 Task: Add an event with the title Marketing Campaign Performance Evaluation and Optimization, date '2024/05/08', time 7:30 AM to 9:30 AMand add a description: The team may use predefined quality metrics and measurements to quantitatively assess the quality of project deliverables and processes. These metrics could include defect rates, customer satisfaction surveys, performance benchmarks, or adherence to project timelines and budgets., put the event into Green category . Add location for the event as: Alexandria, Egypt, logged in from the account softage.4@softage.netand send the event invitation to softage.9@softage.net and softage.10@softage.net. Set a reminder for the event 1 hour before
Action: Mouse moved to (134, 98)
Screenshot: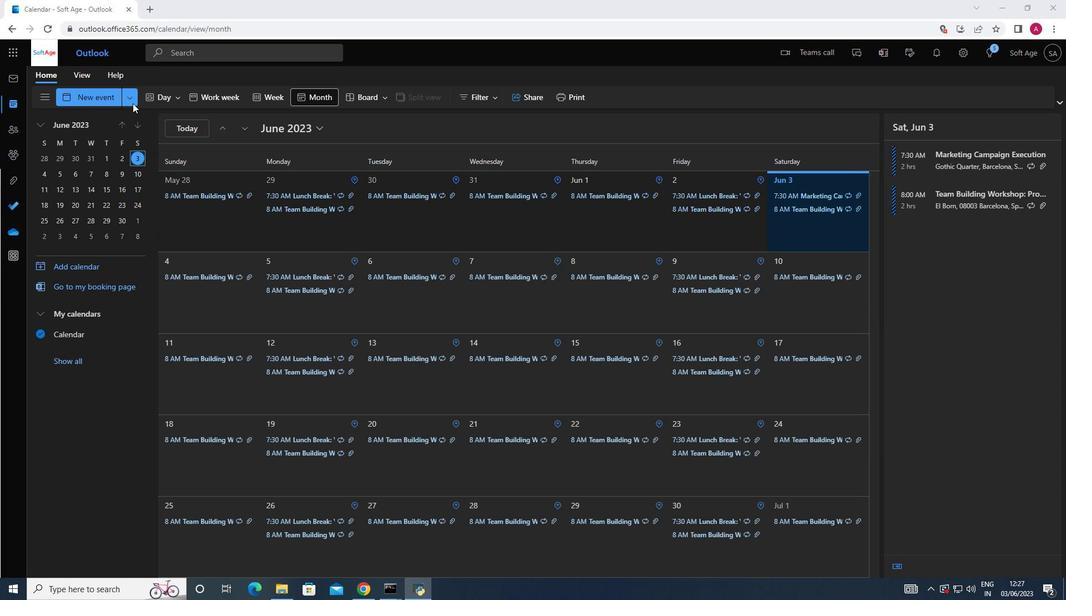 
Action: Mouse pressed left at (134, 98)
Screenshot: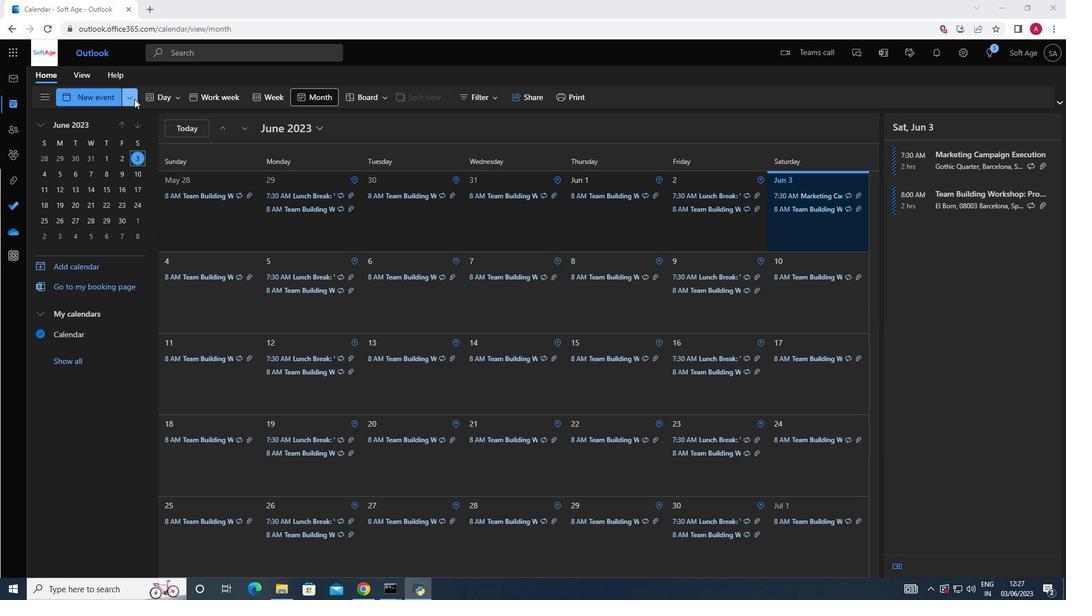
Action: Mouse moved to (100, 140)
Screenshot: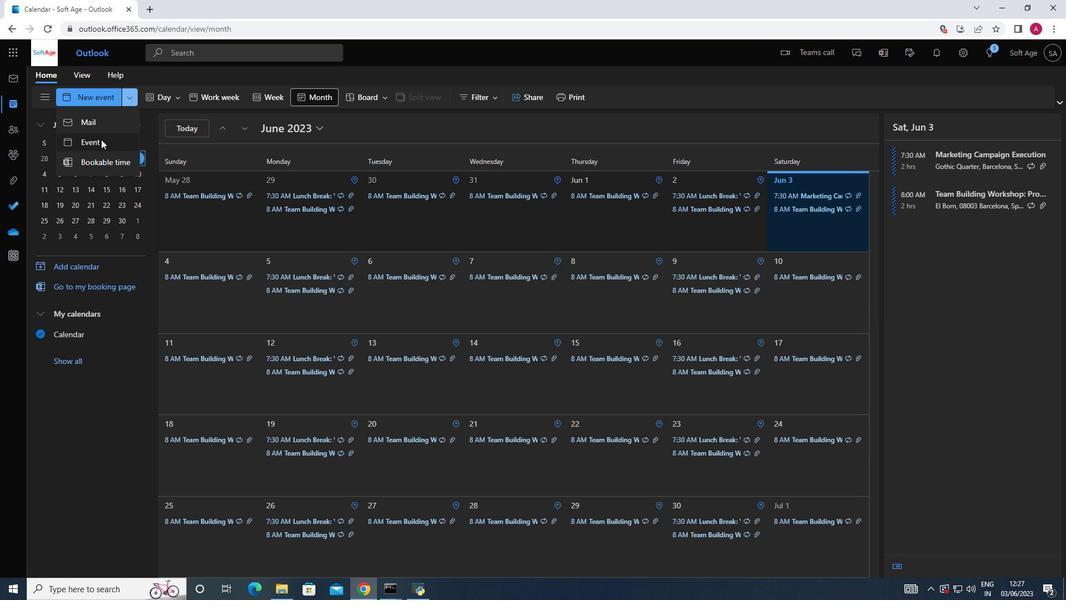
Action: Mouse pressed left at (100, 140)
Screenshot: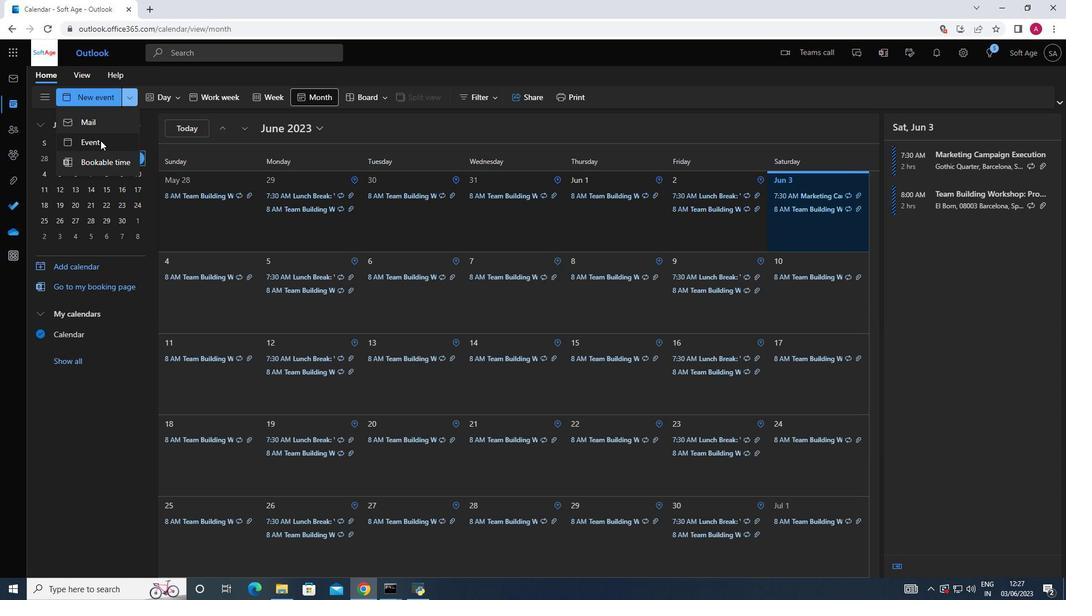 
Action: Mouse moved to (286, 160)
Screenshot: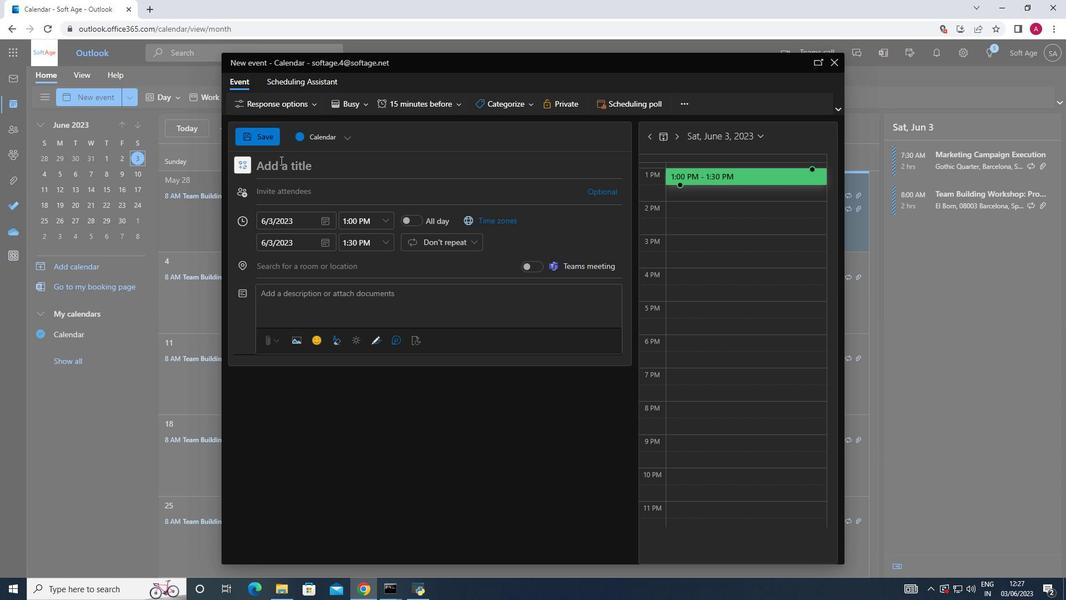 
Action: Mouse pressed left at (286, 160)
Screenshot: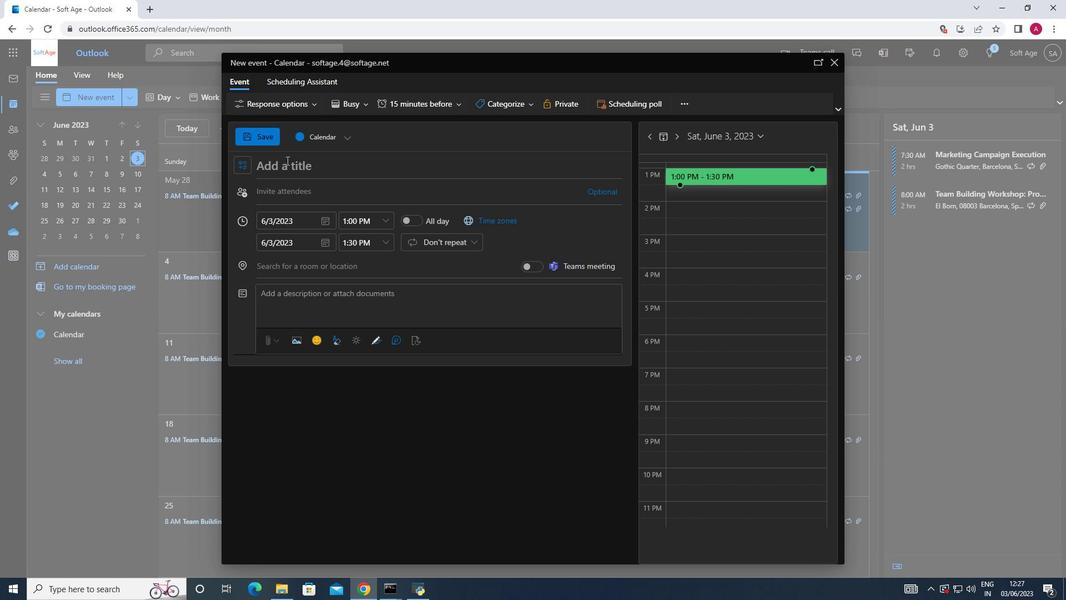 
Action: Key pressed <Key.shift_r>Marketing<Key.space><Key.shift>Campaign<Key.space><Key.shift_r>Performance<Key.space><Key.shift>Evaluation<Key.space>and<Key.space><Key.shift_r>Optimization
Screenshot: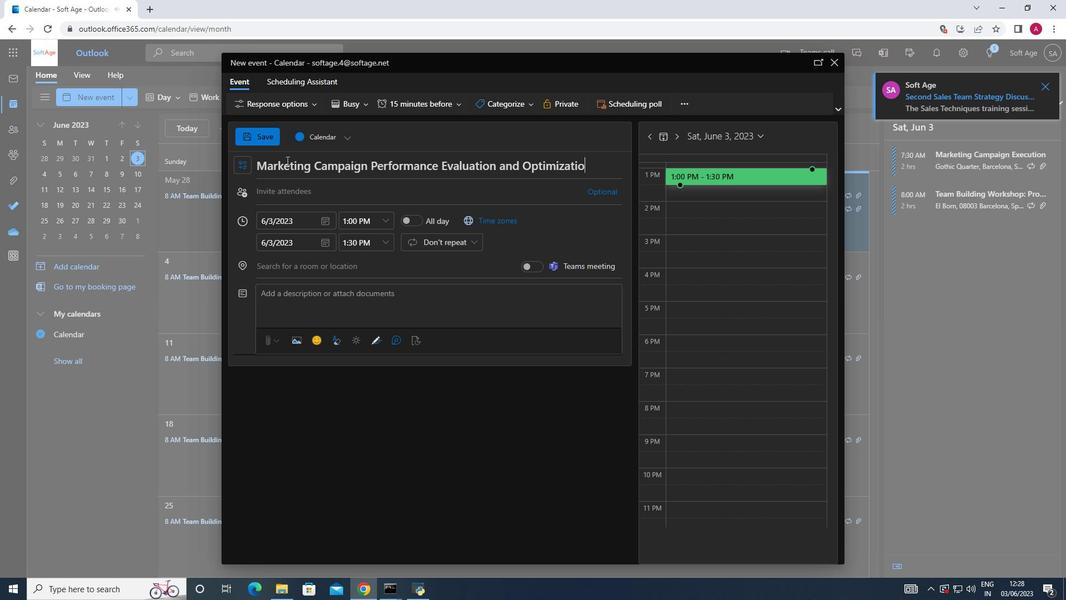 
Action: Mouse moved to (327, 225)
Screenshot: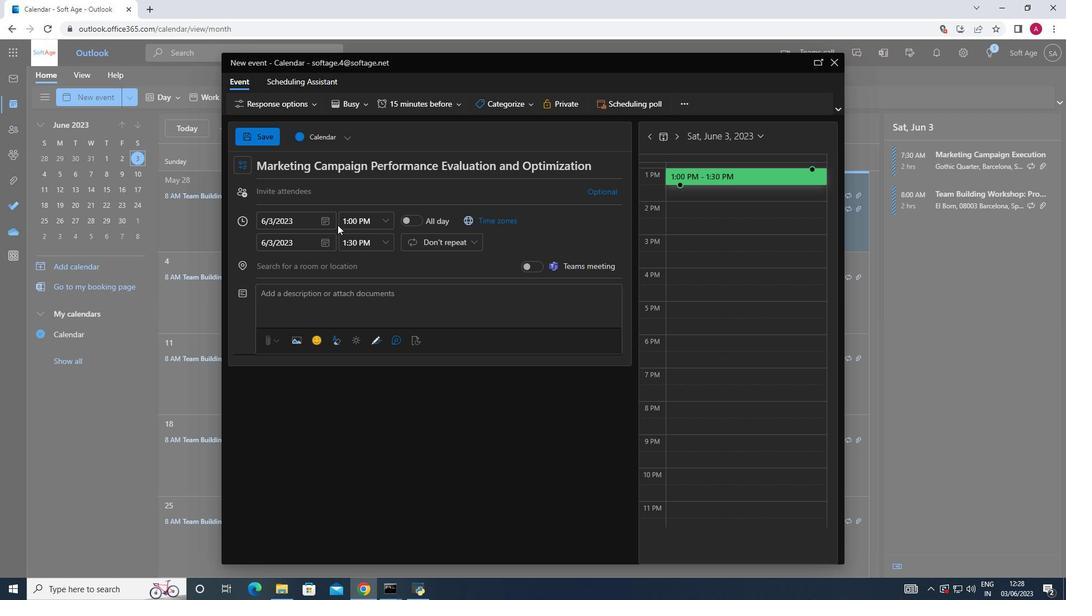 
Action: Mouse pressed left at (327, 225)
Screenshot: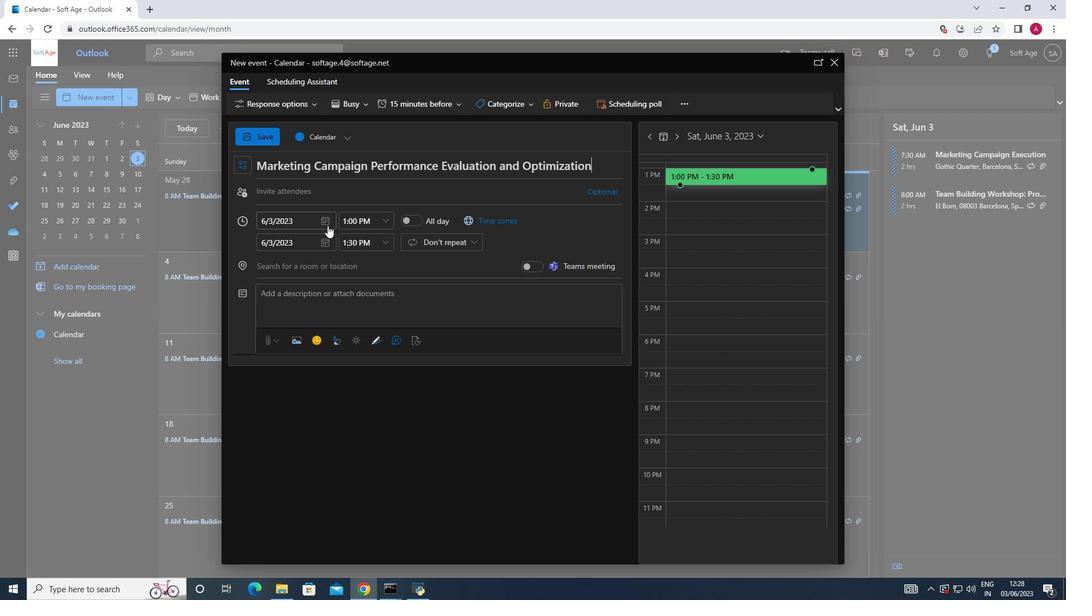 
Action: Mouse moved to (362, 238)
Screenshot: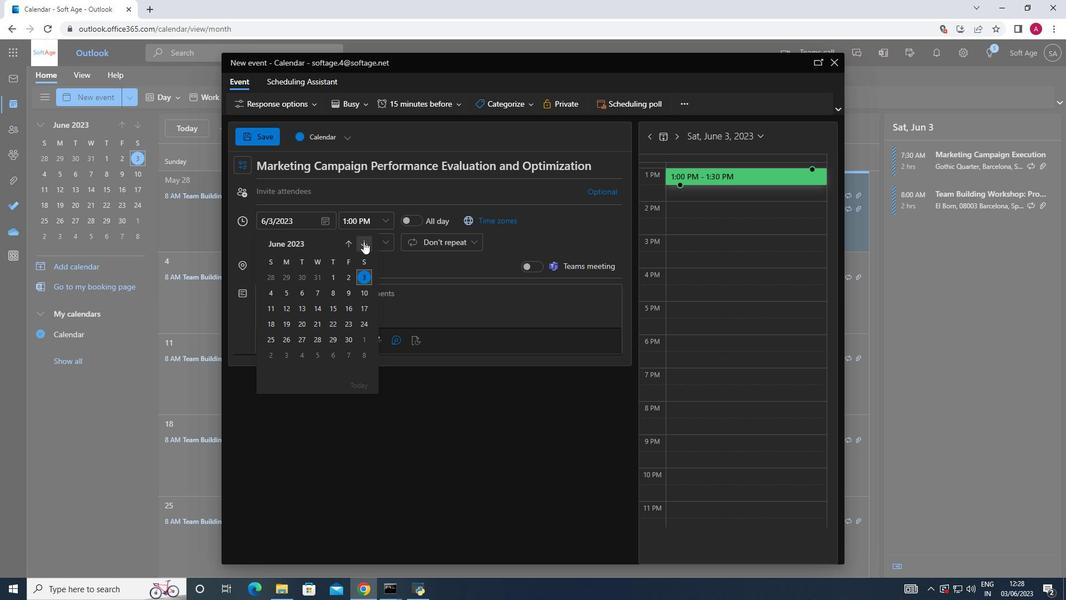 
Action: Mouse pressed left at (362, 238)
Screenshot: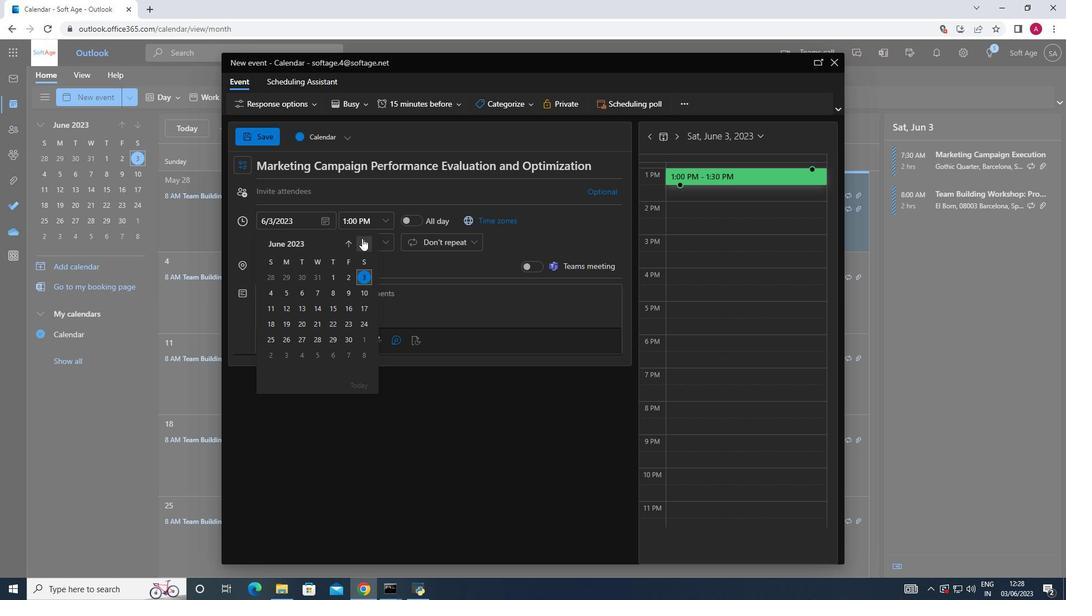 
Action: Mouse pressed left at (362, 238)
Screenshot: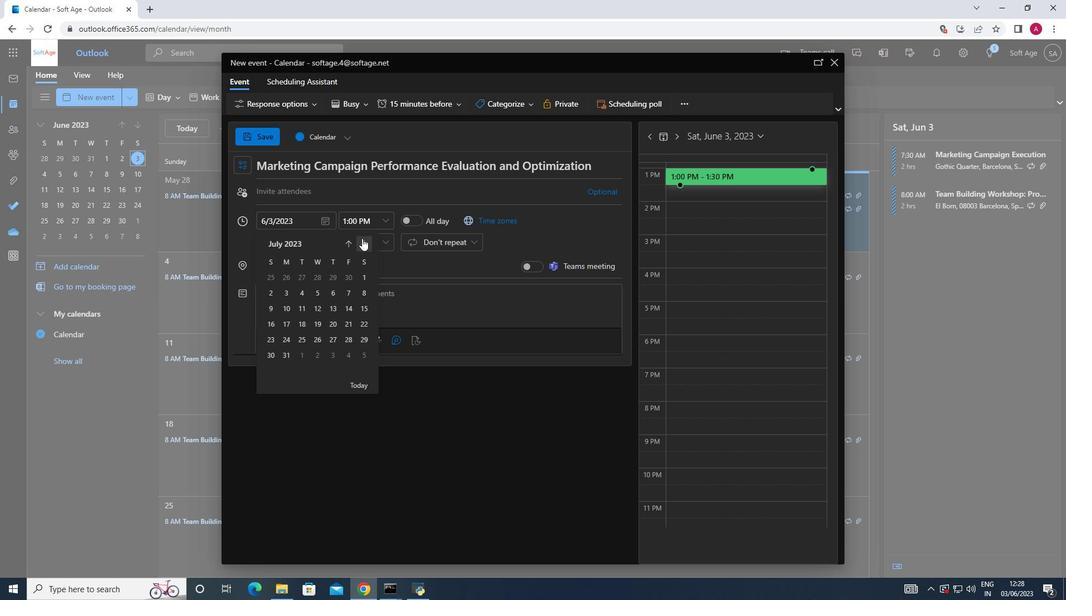
Action: Mouse pressed left at (362, 238)
Screenshot: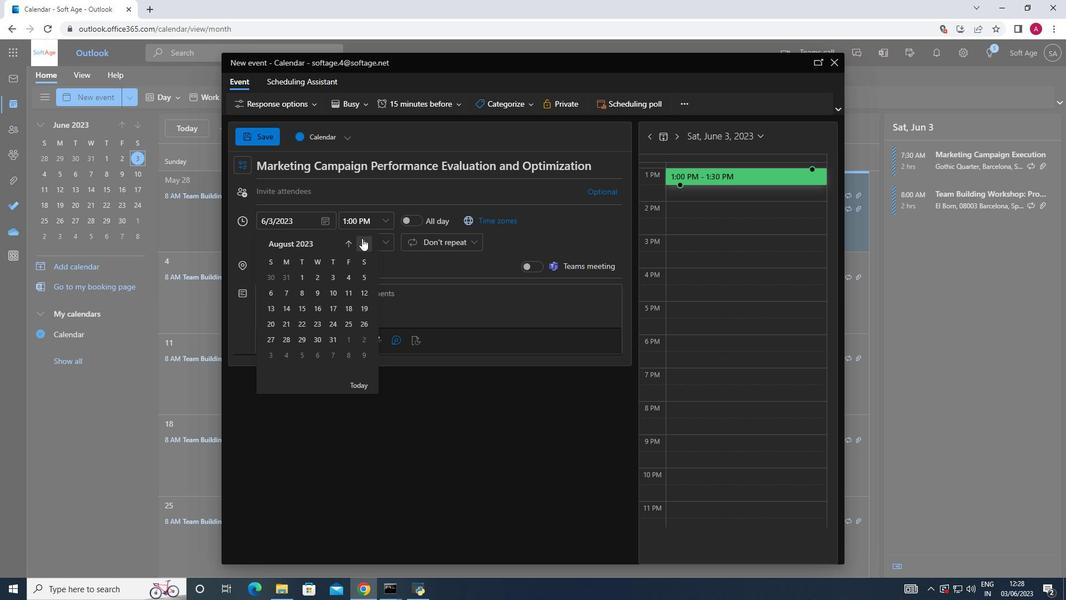 
Action: Mouse pressed left at (362, 238)
Screenshot: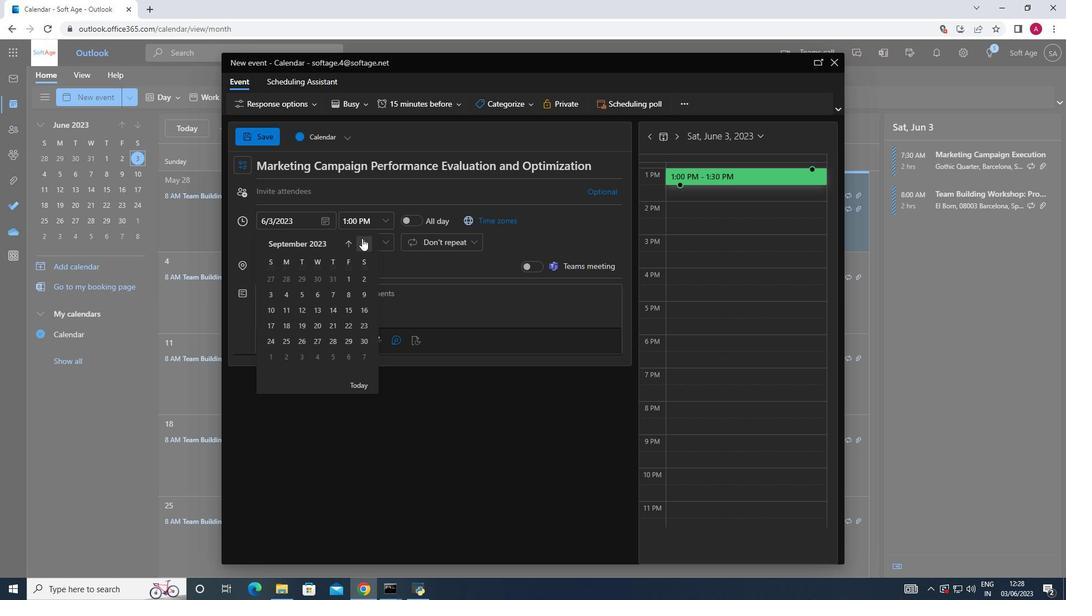 
Action: Mouse pressed left at (362, 238)
Screenshot: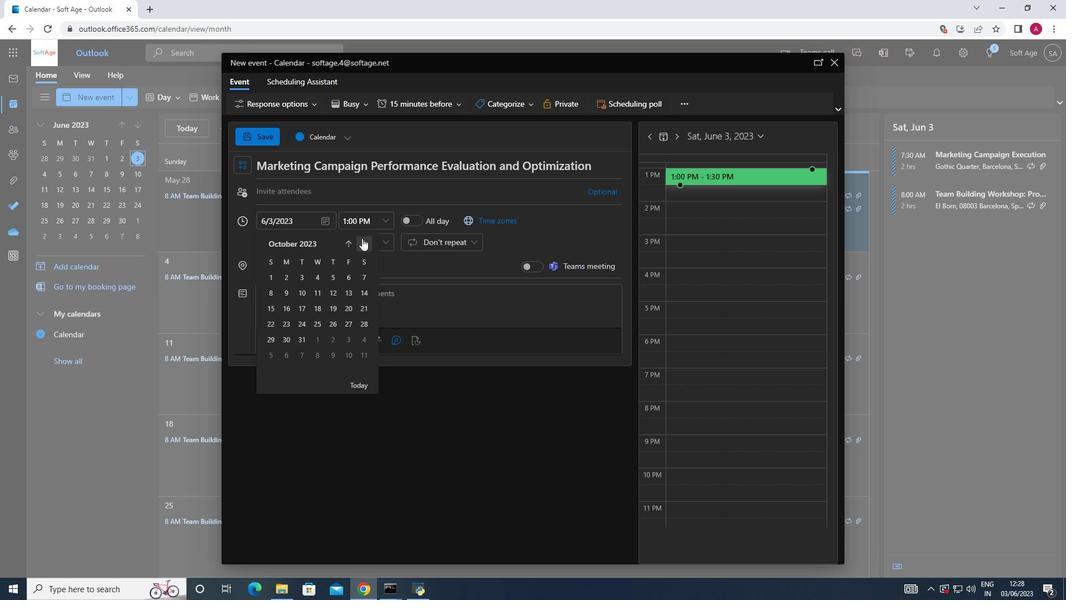 
Action: Mouse pressed left at (362, 238)
Screenshot: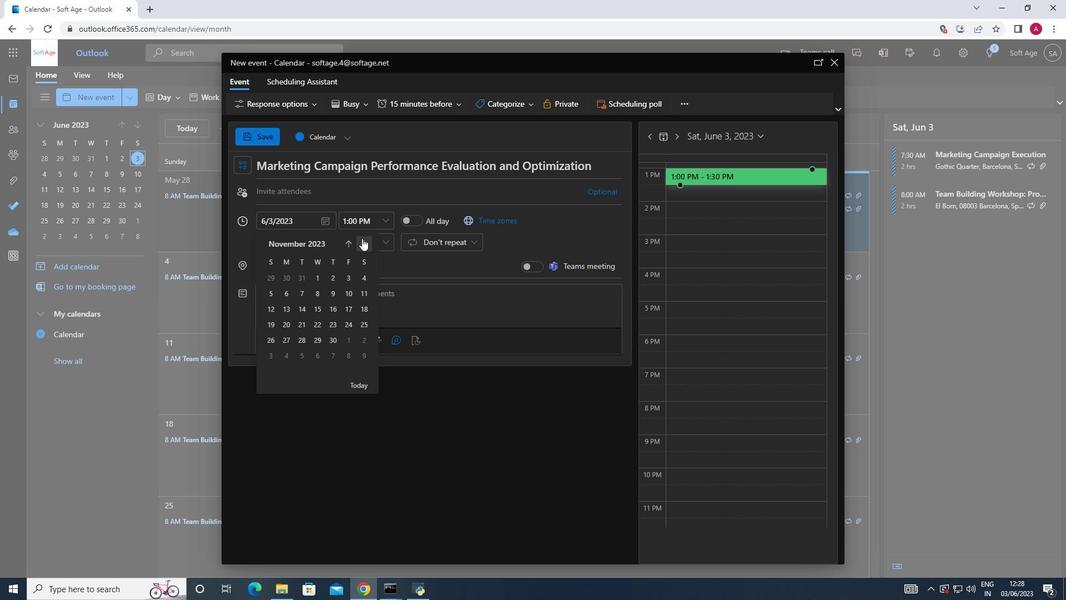 
Action: Mouse pressed left at (362, 238)
Screenshot: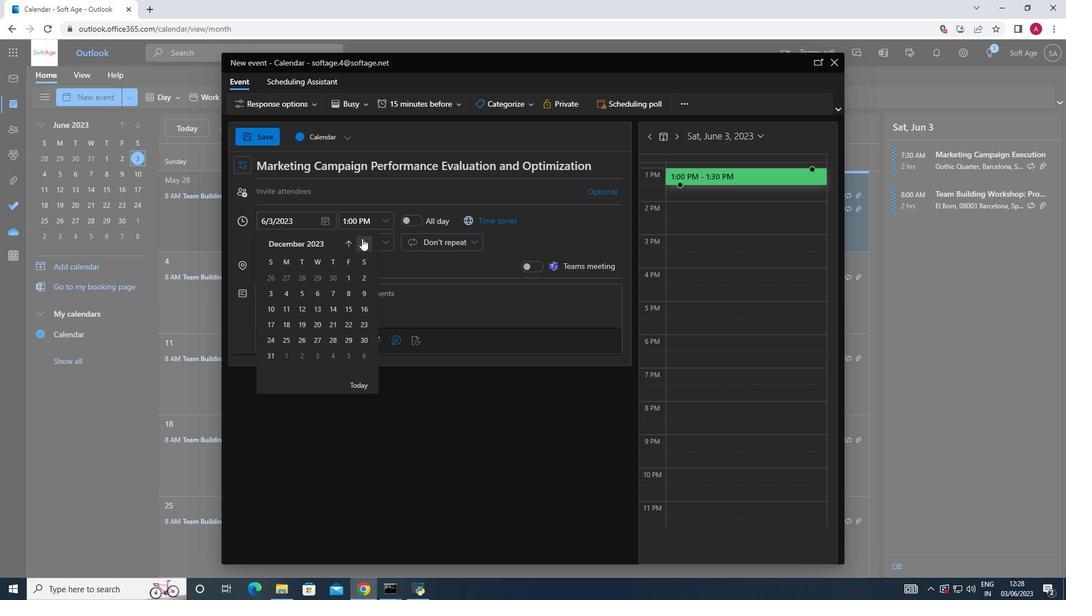 
Action: Mouse pressed left at (362, 238)
Screenshot: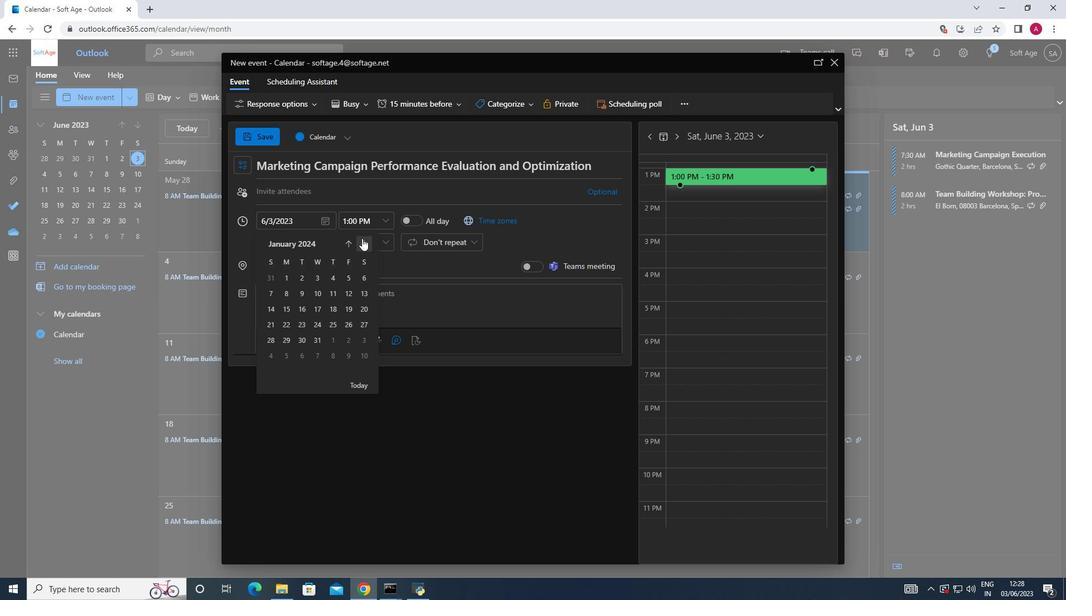 
Action: Mouse pressed left at (362, 238)
Screenshot: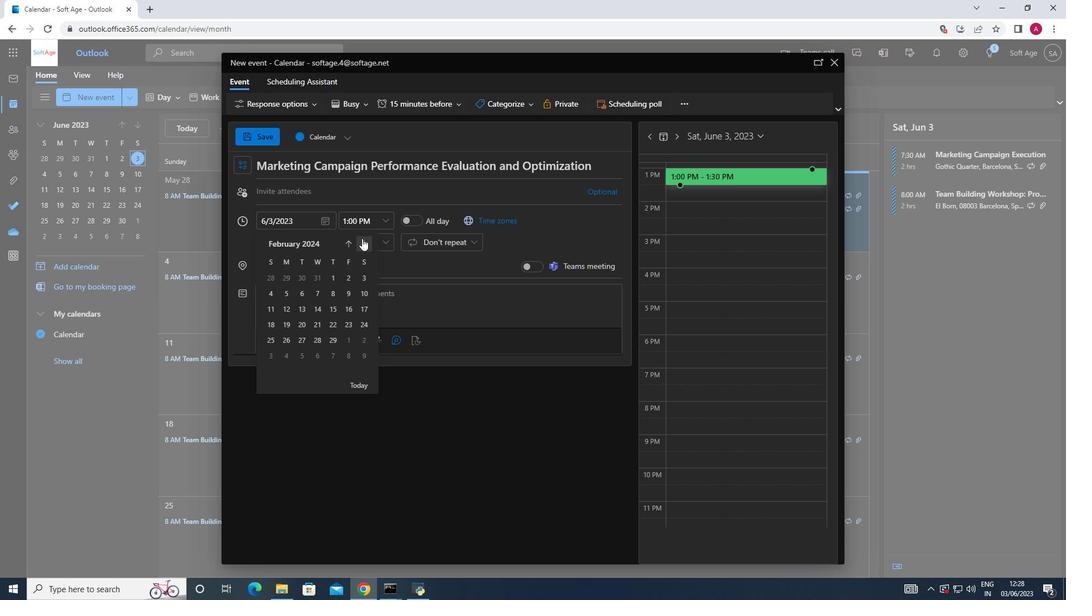
Action: Mouse pressed left at (362, 238)
Screenshot: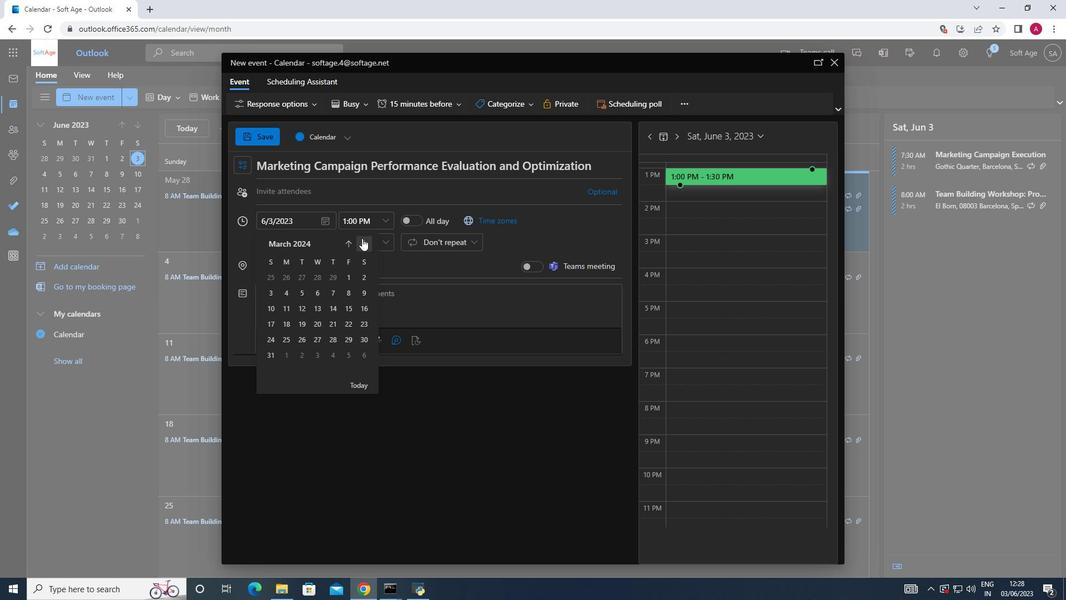 
Action: Mouse pressed left at (362, 238)
Screenshot: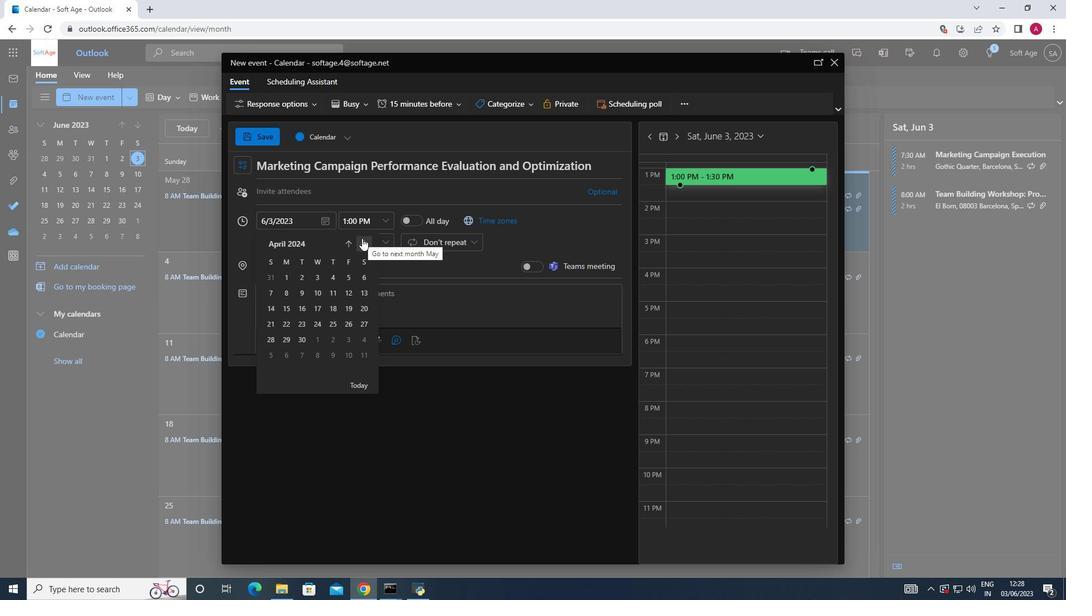 
Action: Mouse moved to (324, 294)
Screenshot: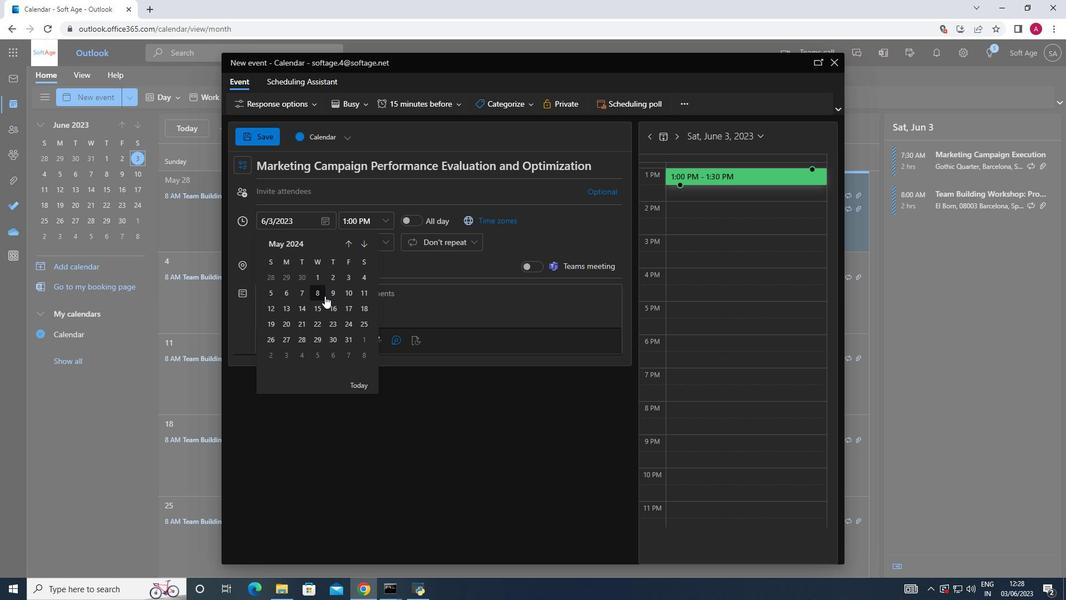 
Action: Mouse pressed left at (324, 294)
Screenshot: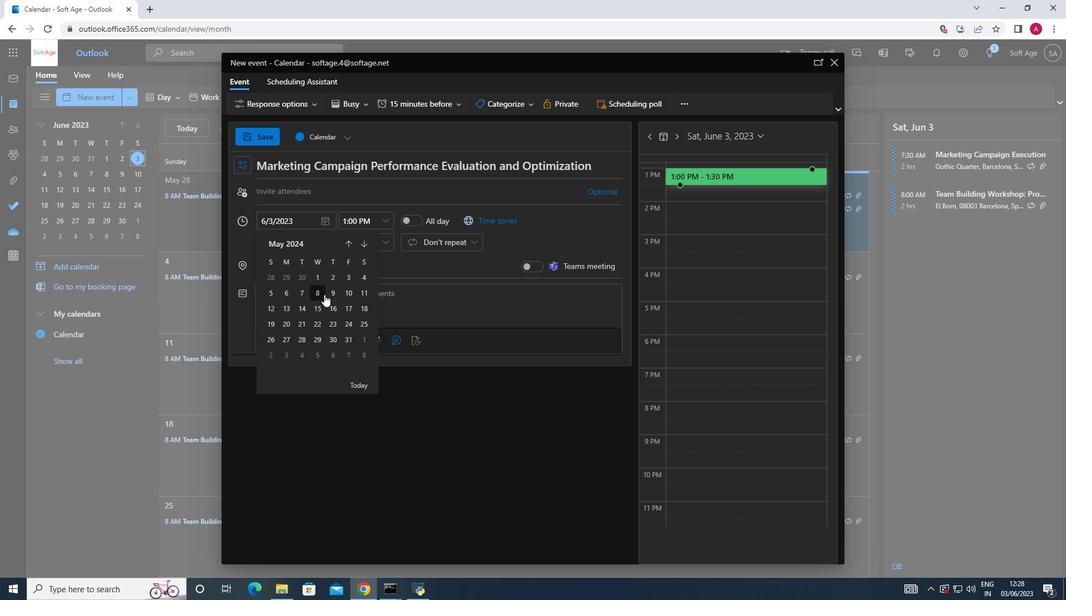 
Action: Mouse moved to (385, 224)
Screenshot: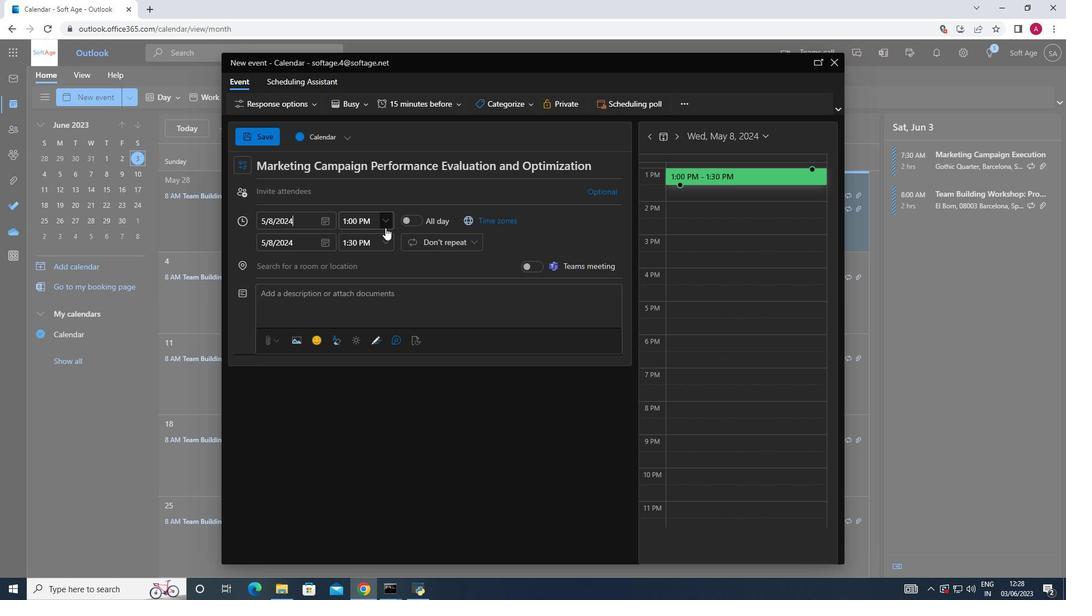 
Action: Mouse pressed left at (385, 224)
Screenshot: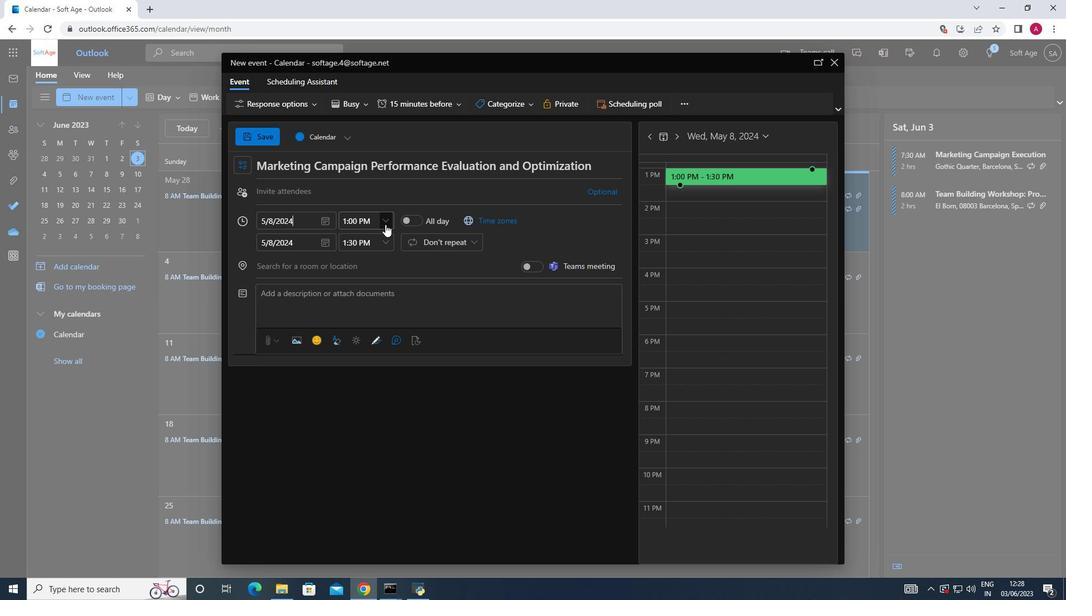 
Action: Mouse moved to (379, 246)
Screenshot: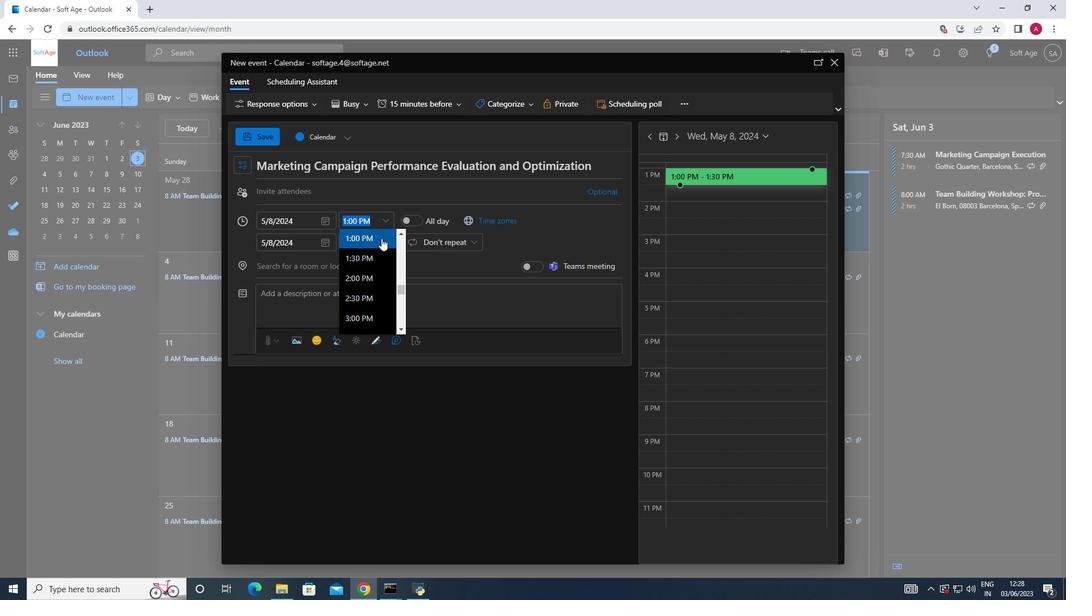 
Action: Mouse scrolled (379, 247) with delta (0, 0)
Screenshot: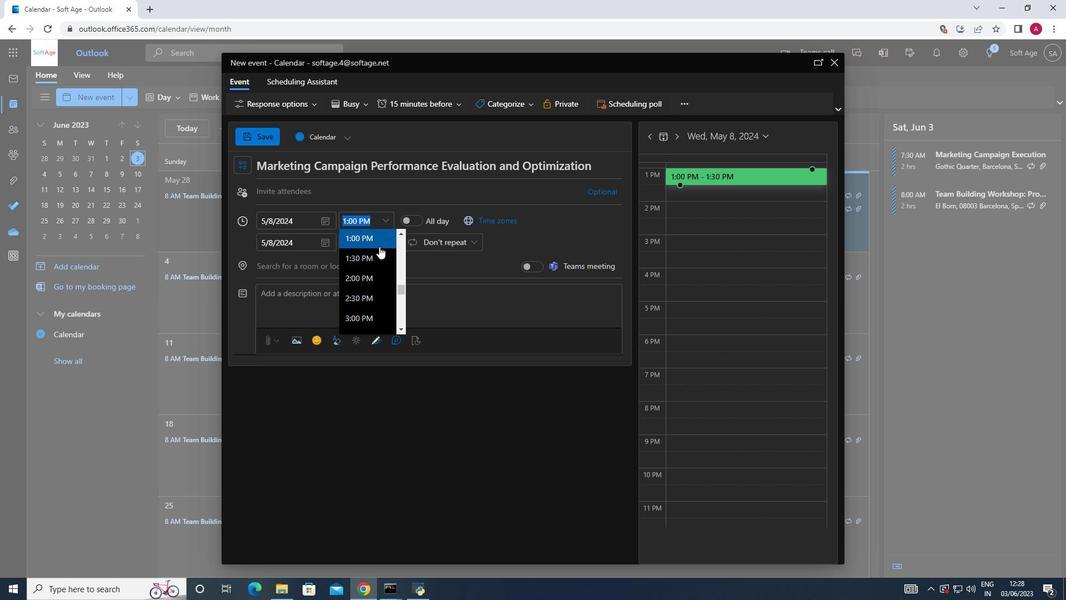 
Action: Mouse scrolled (379, 247) with delta (0, 0)
Screenshot: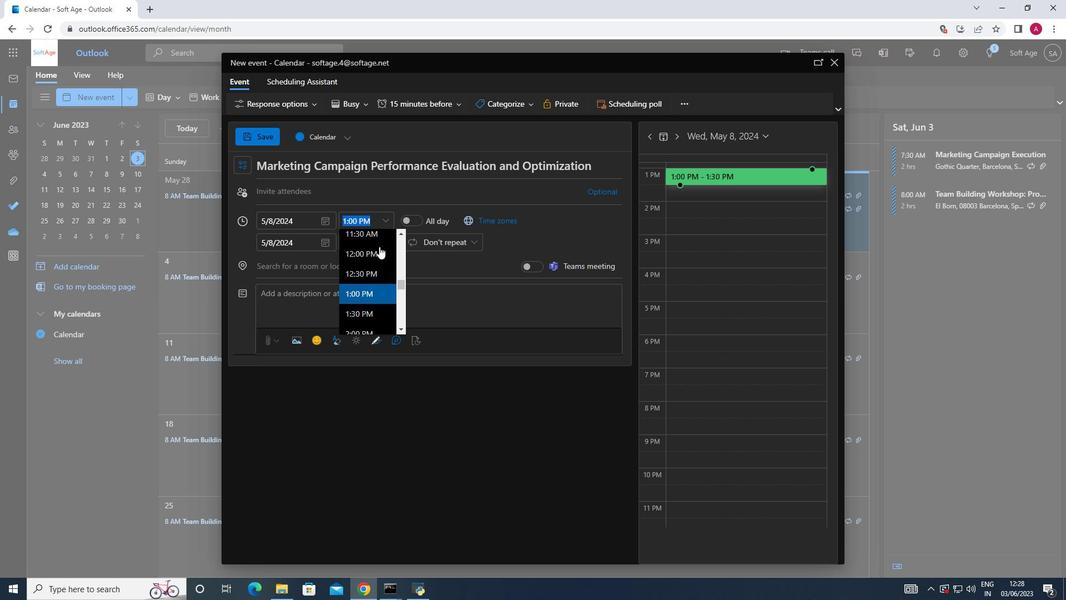 
Action: Mouse scrolled (379, 247) with delta (0, 0)
Screenshot: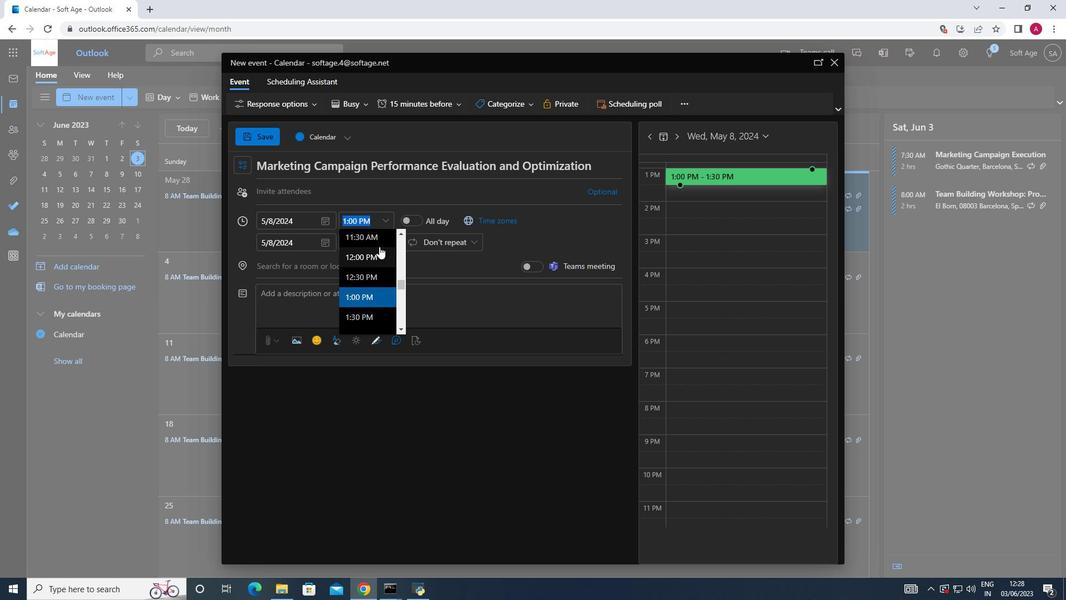 
Action: Mouse scrolled (379, 247) with delta (0, 0)
Screenshot: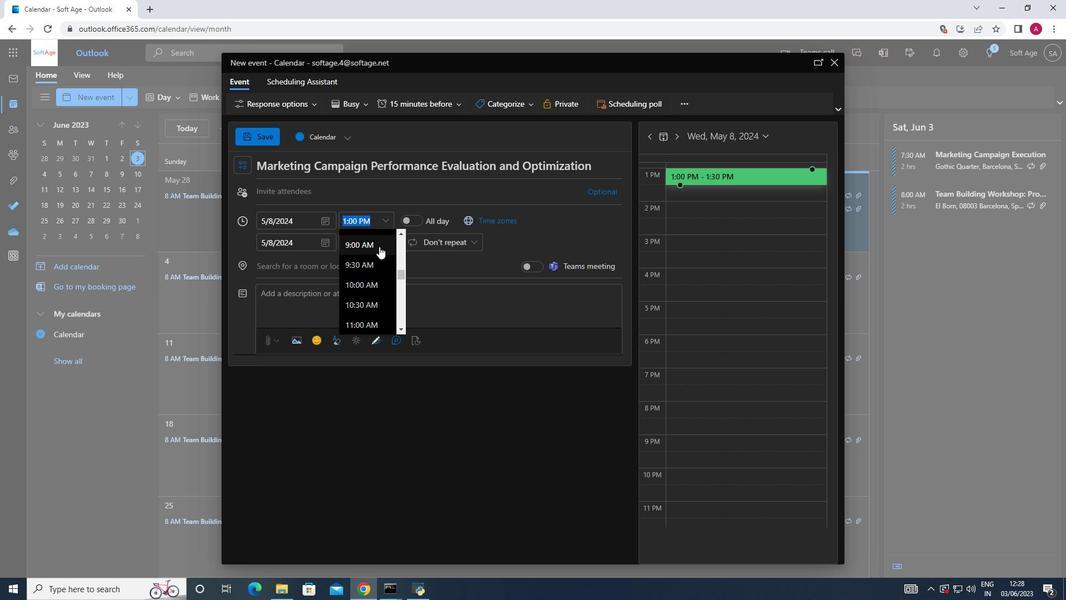 
Action: Mouse moved to (375, 240)
Screenshot: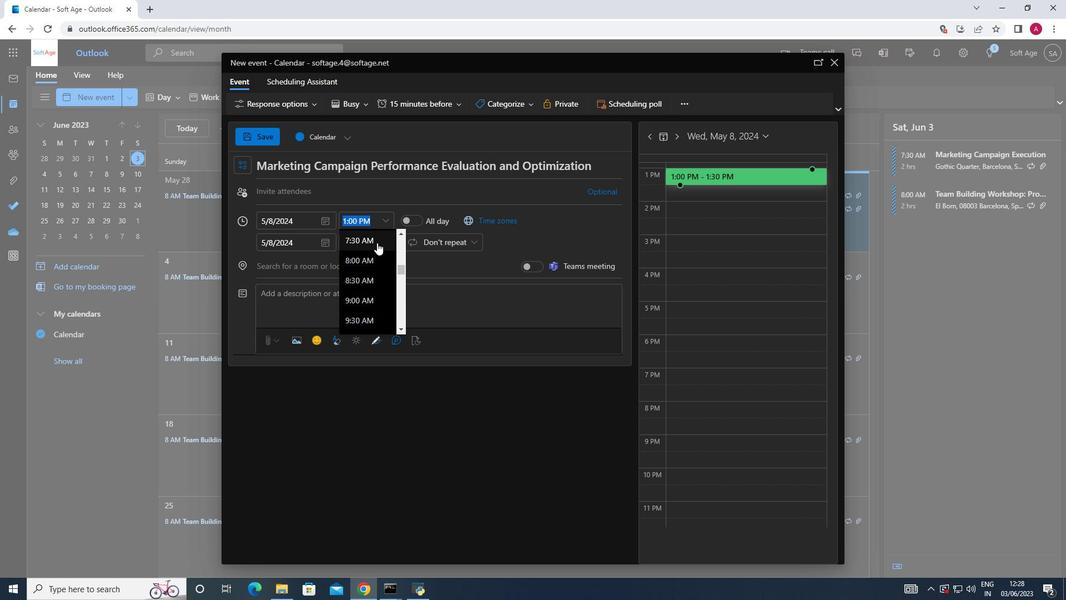 
Action: Mouse pressed left at (375, 240)
Screenshot: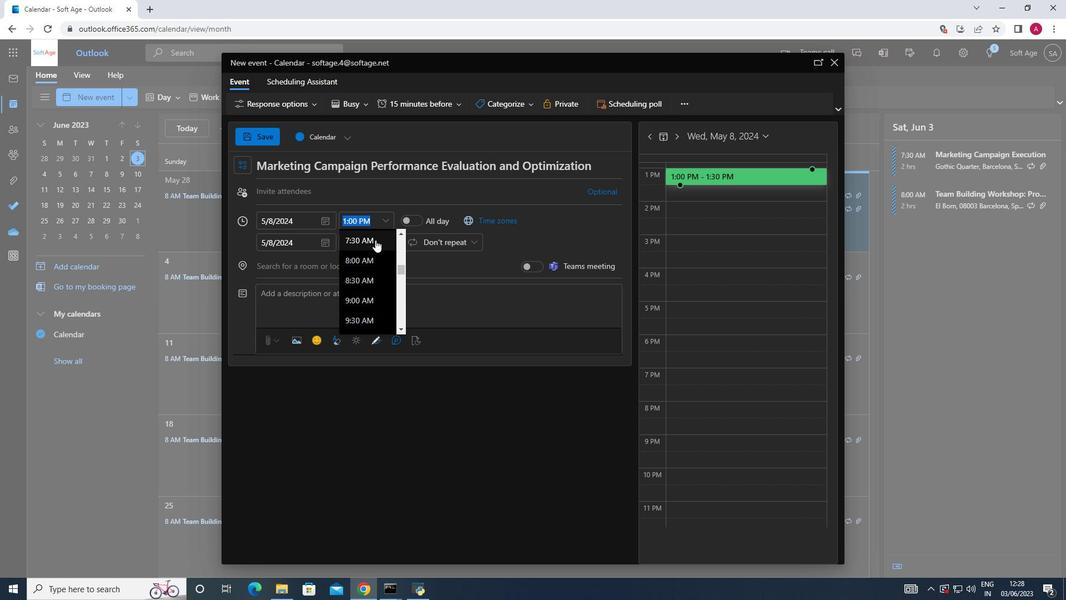 
Action: Mouse moved to (385, 243)
Screenshot: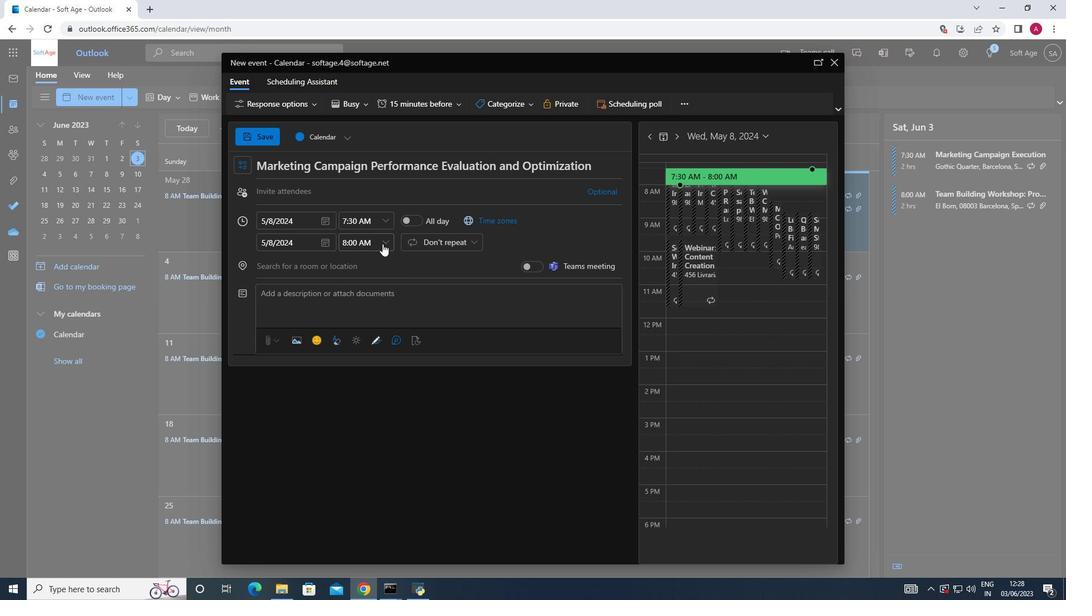 
Action: Mouse pressed left at (385, 243)
Screenshot: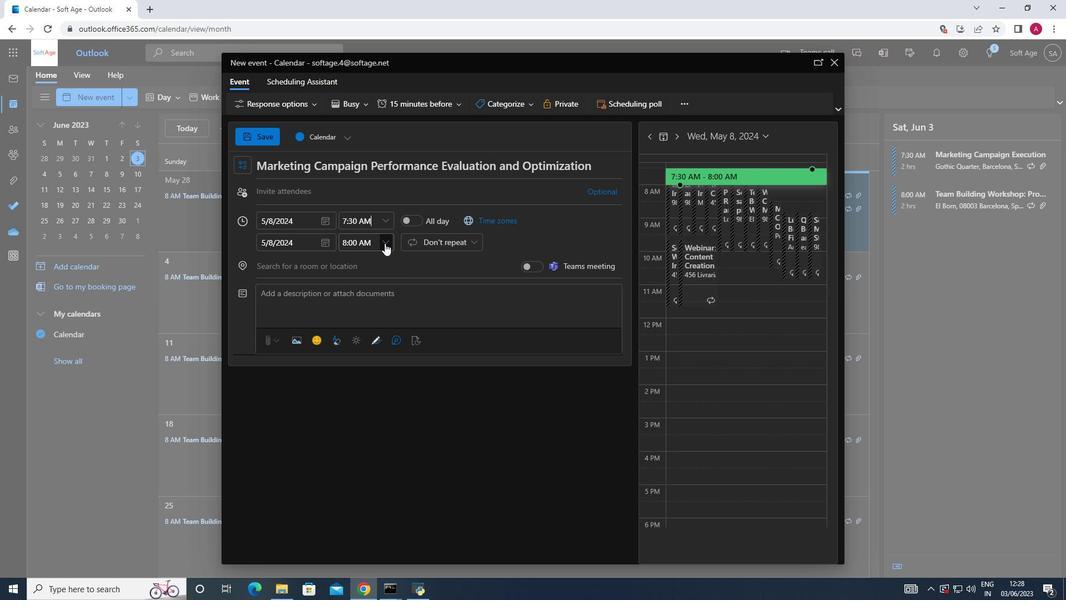 
Action: Mouse moved to (363, 317)
Screenshot: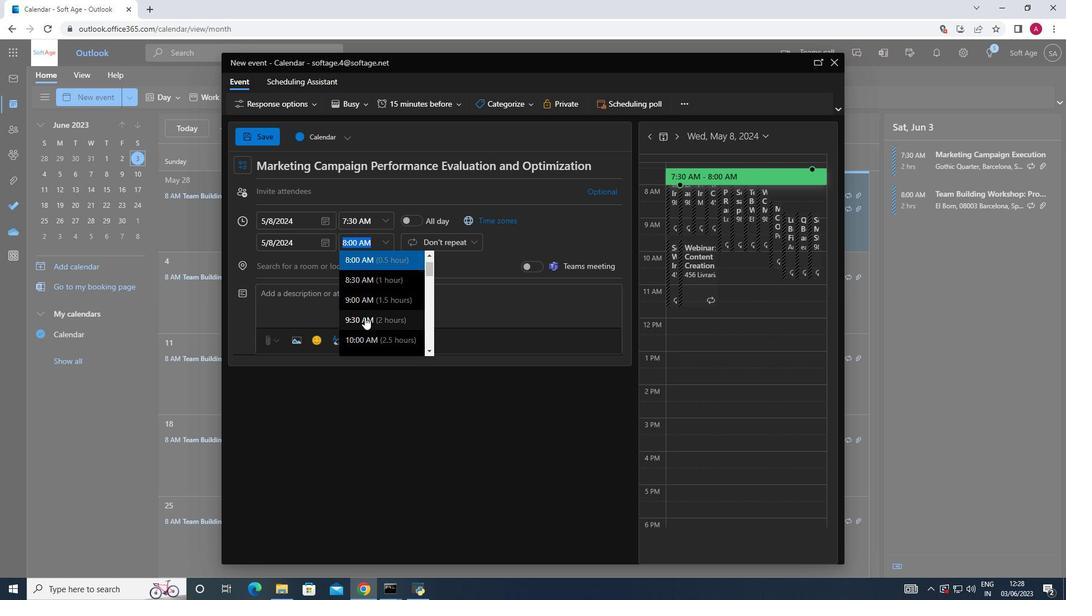 
Action: Mouse pressed left at (363, 317)
Screenshot: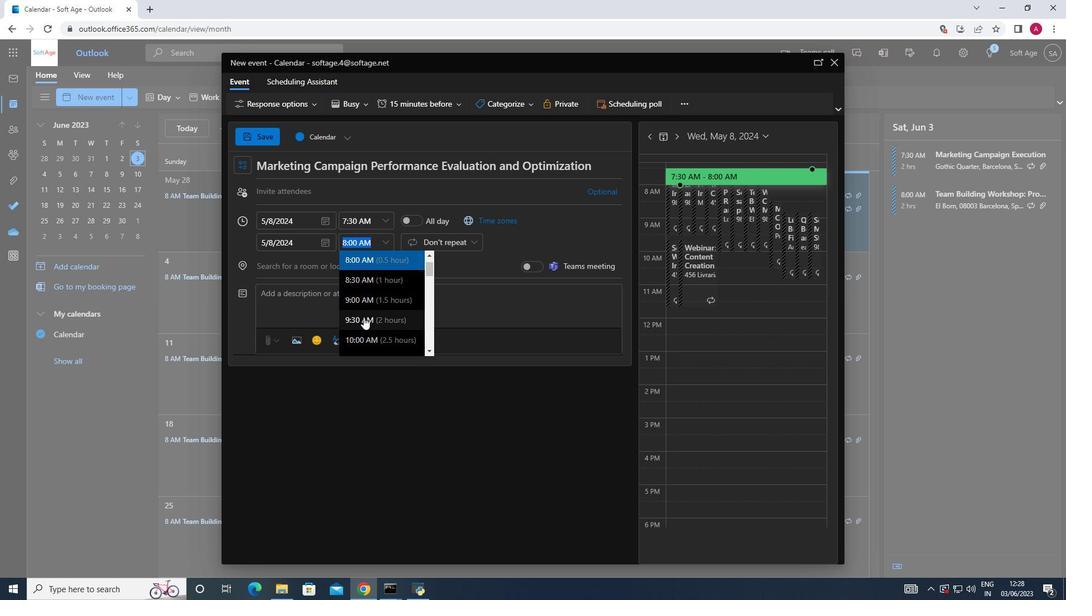 
Action: Mouse pressed left at (363, 317)
Screenshot: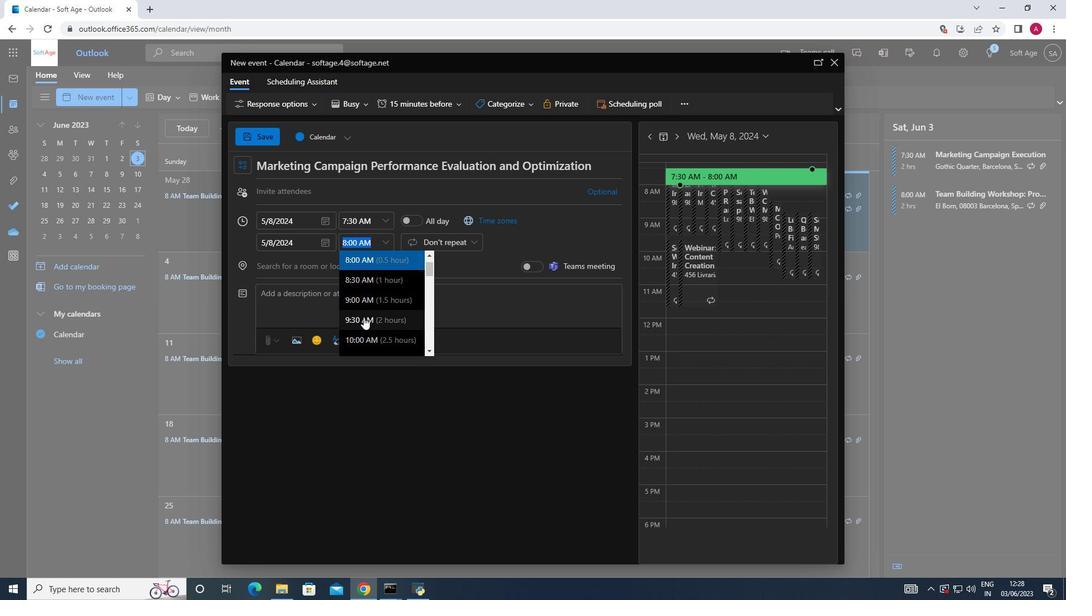 
Action: Mouse moved to (289, 289)
Screenshot: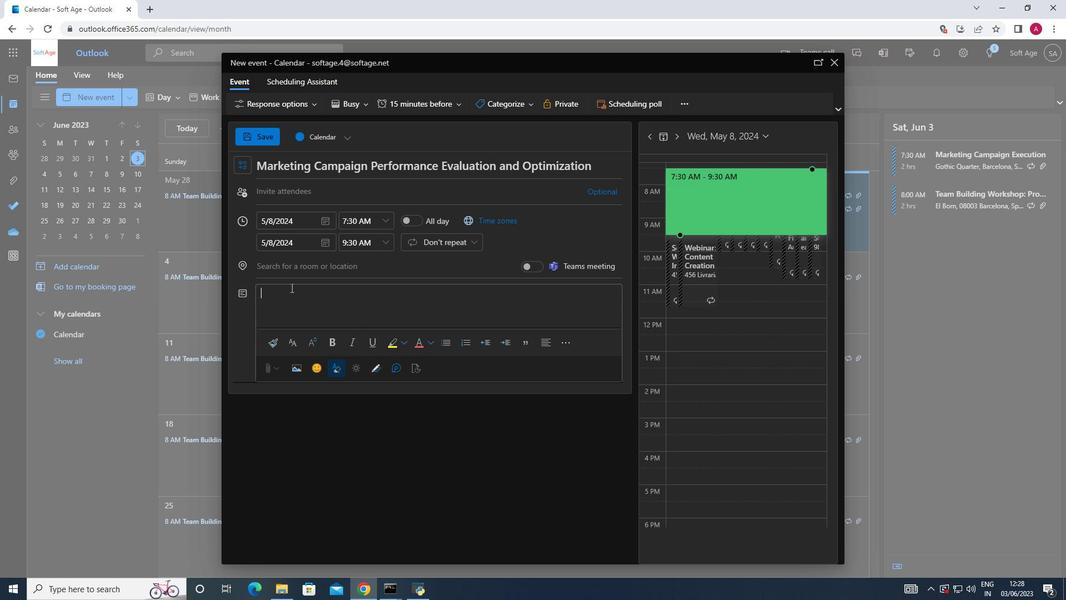 
Action: Mouse pressed left at (289, 289)
Screenshot: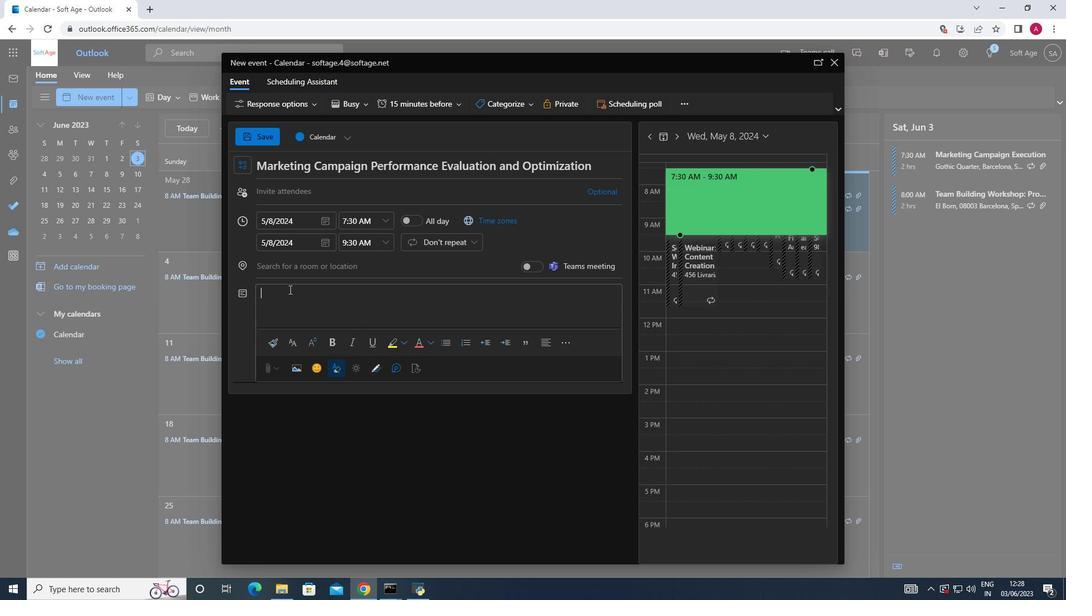 
Action: Key pressed <Key.shift>The<Key.space>team<Key.space>may<Key.space>use<Key.space>predefinded<Key.space>
Screenshot: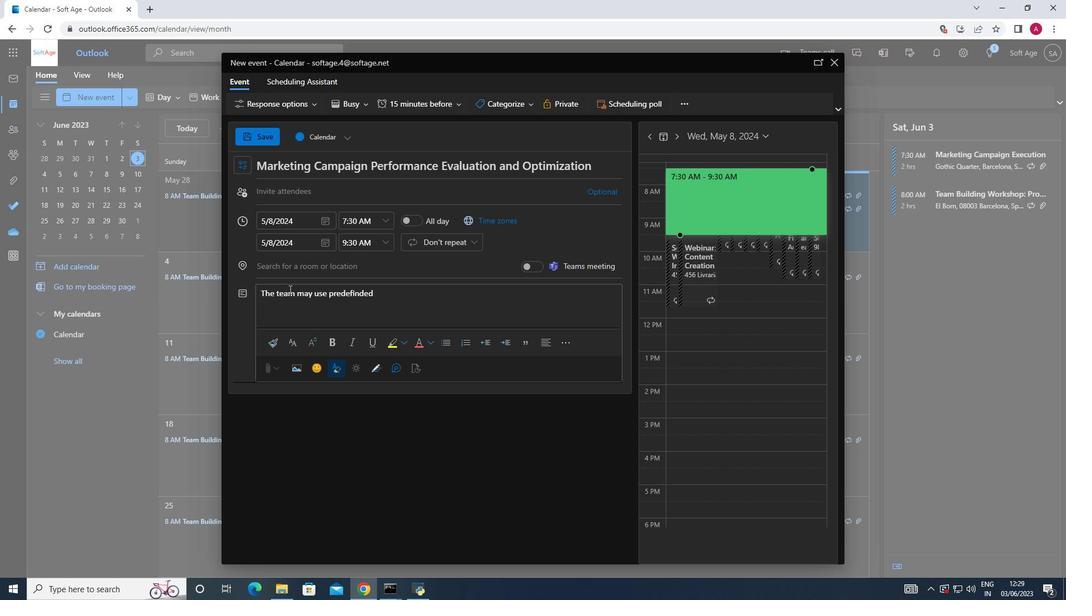 
Action: Mouse moved to (368, 295)
Screenshot: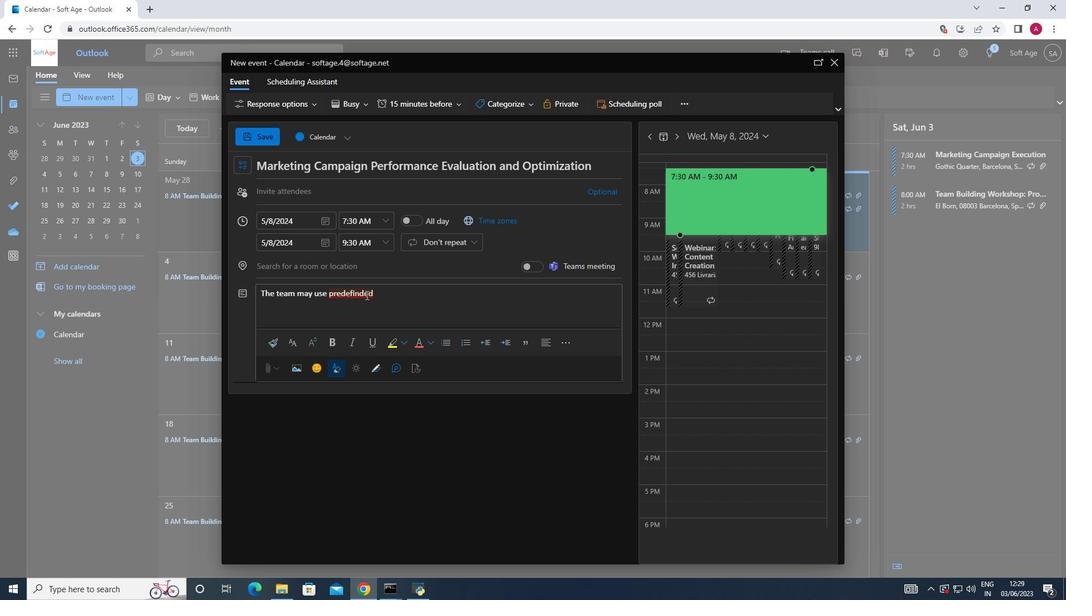 
Action: Mouse pressed left at (368, 295)
Screenshot: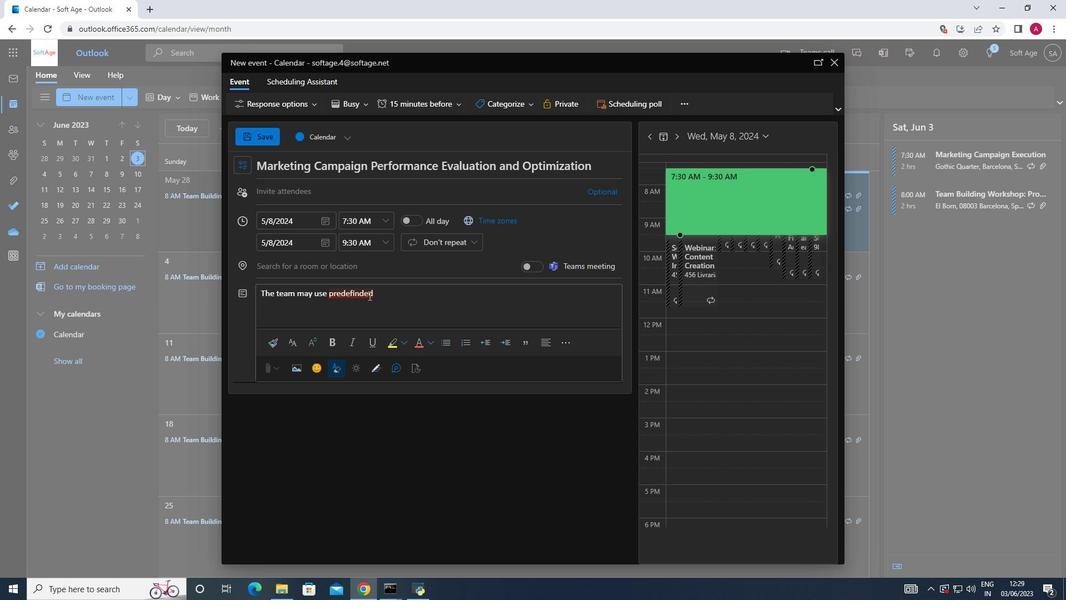 
Action: Mouse pressed left at (368, 295)
Screenshot: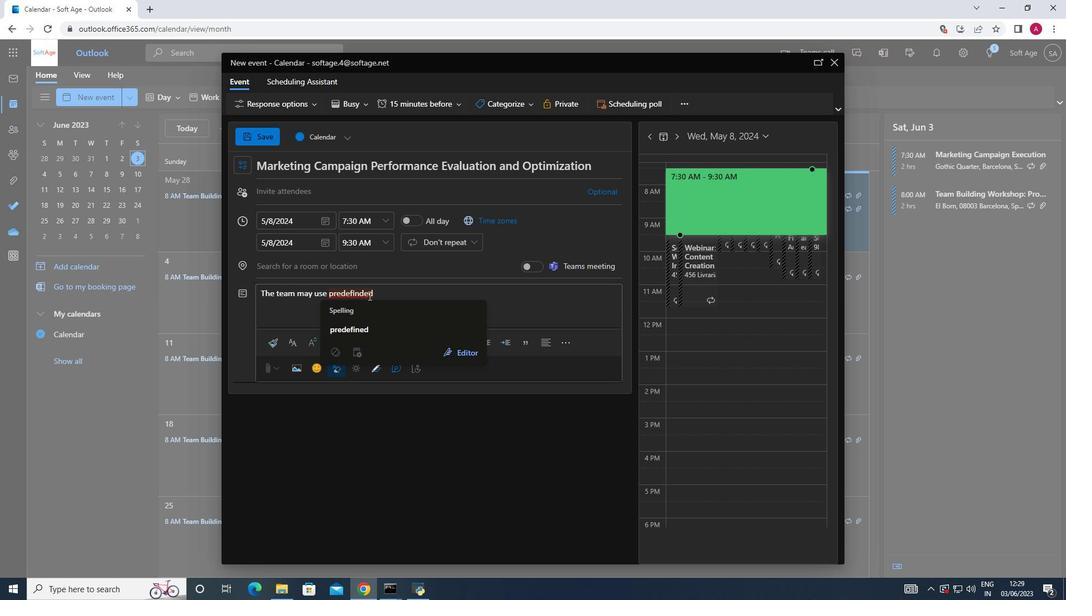 
Action: Mouse moved to (360, 326)
Screenshot: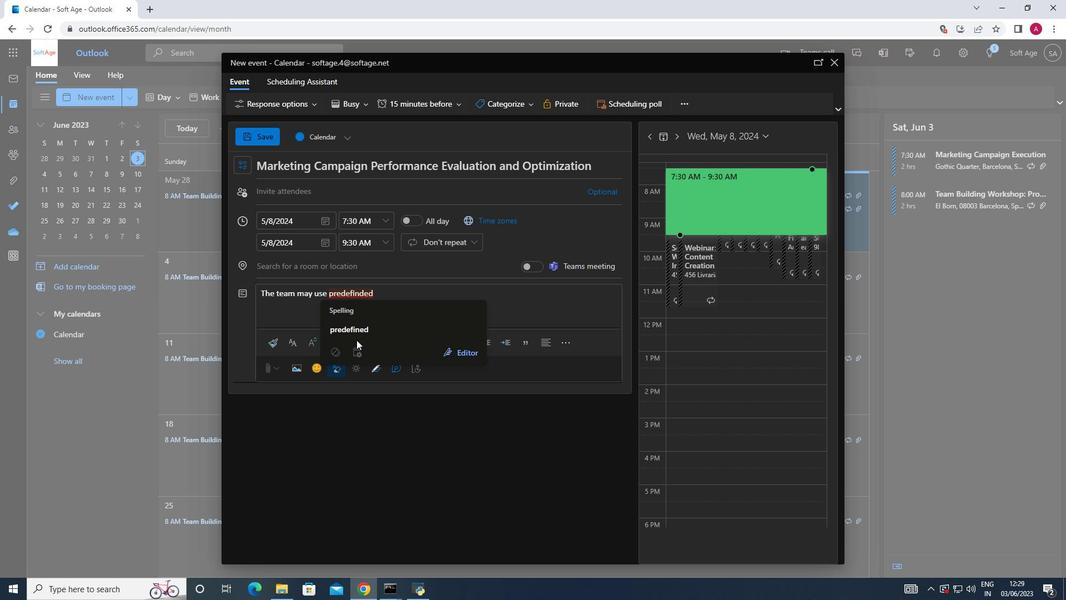 
Action: Mouse pressed left at (360, 326)
Screenshot: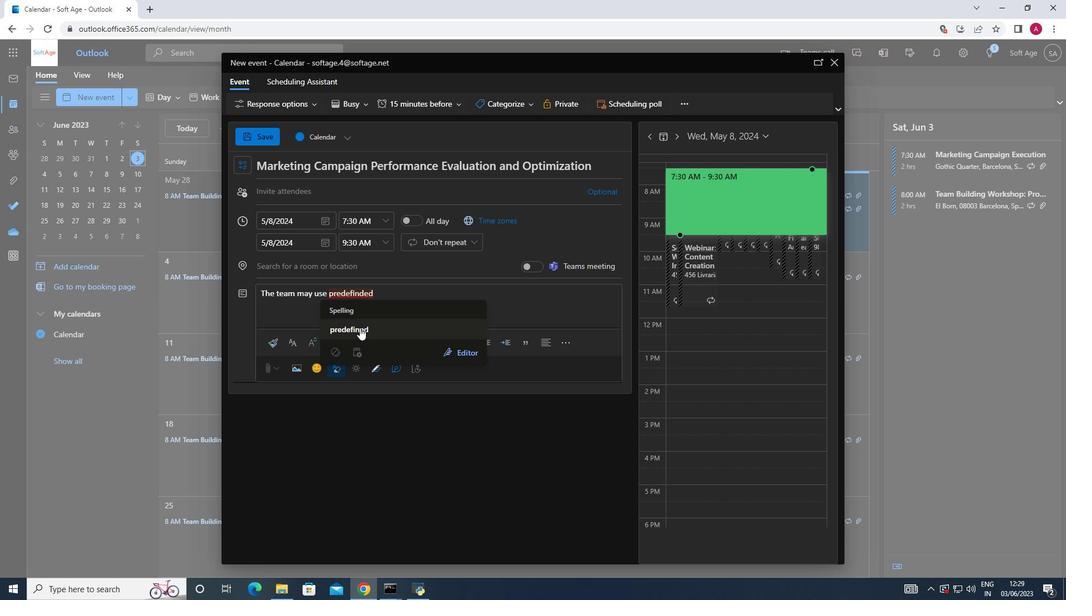 
Action: Mouse moved to (387, 296)
Screenshot: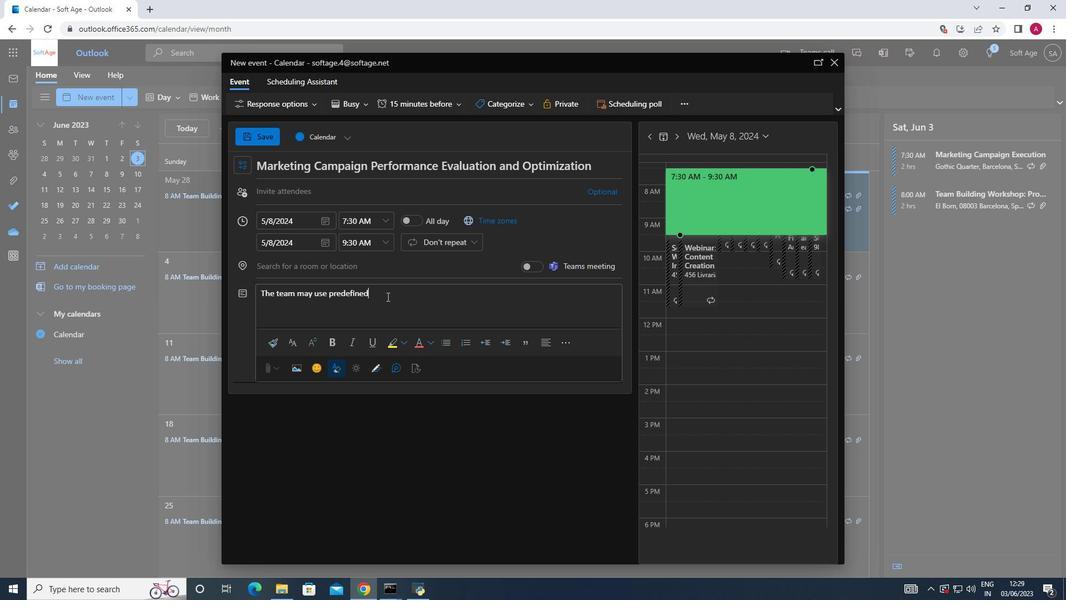 
Action: Key pressed <Key.space><Key.shift>quality<Key.space>ma<Key.backspace>etrics<Key.space>and<Key.space>measurements<Key.space>to<Key.space>quantitatively<Key.space>assess<Key.space>the<Key.space>quality<Key.space>of<Key.space>ppppr<Key.backspace><Key.backspace><Key.backspace><Key.backspace>roject<Key.space>deliverables<Key.space>and<Key.space>processess<Key.backspace>.<Key.space>t<Key.backspace><Key.shift>These<Key.space>metrics<Key.space>could<Key.space>include<Key.space>defect<Key.space>rates,<Key.space>customer<Key.space>satisfaction<Key.space>surveys,<Key.space>performance<Key.space>benf<Key.backspace>chmarks,<Key.space>o<Key.space>adherence<Key.space>to<Key.space>project<Key.space>to<Key.backspace>imelines<Key.space>and<Key.space>budgets.
Screenshot: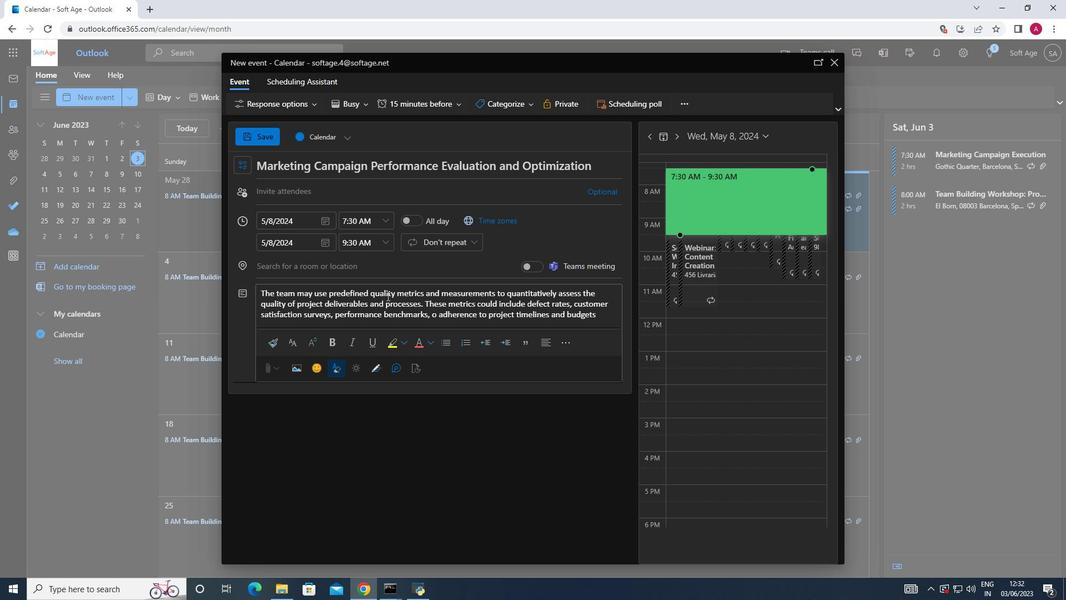 
Action: Mouse moved to (527, 103)
Screenshot: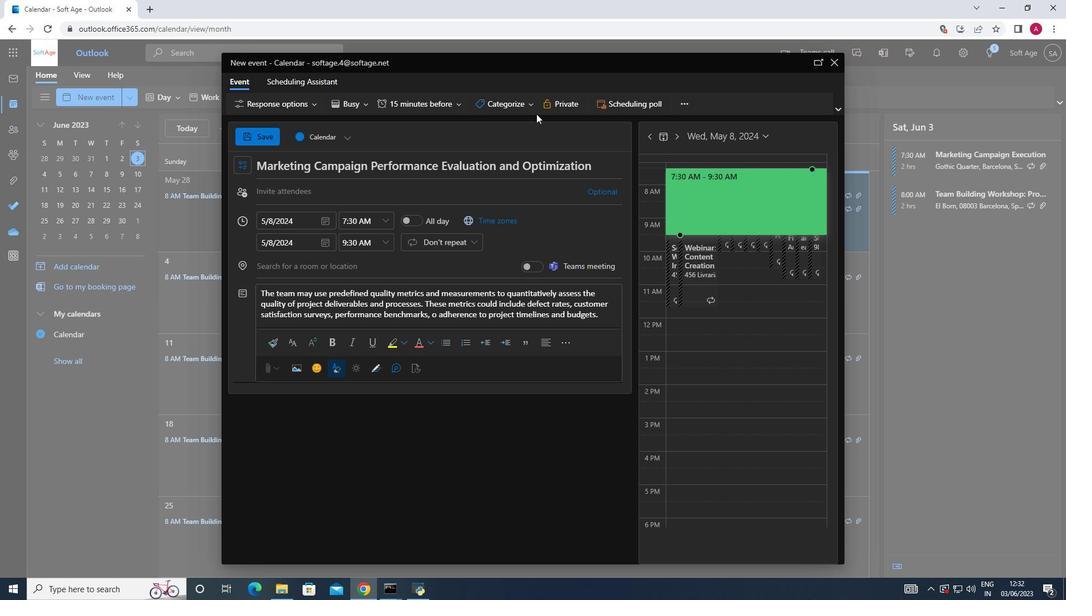 
Action: Mouse pressed left at (527, 103)
Screenshot: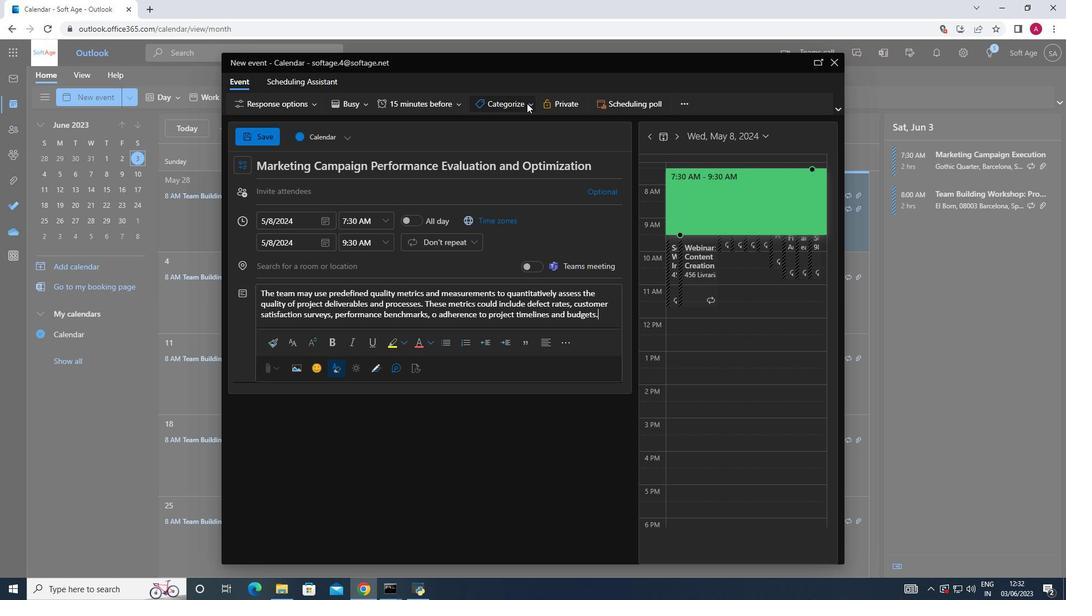 
Action: Mouse moved to (519, 135)
Screenshot: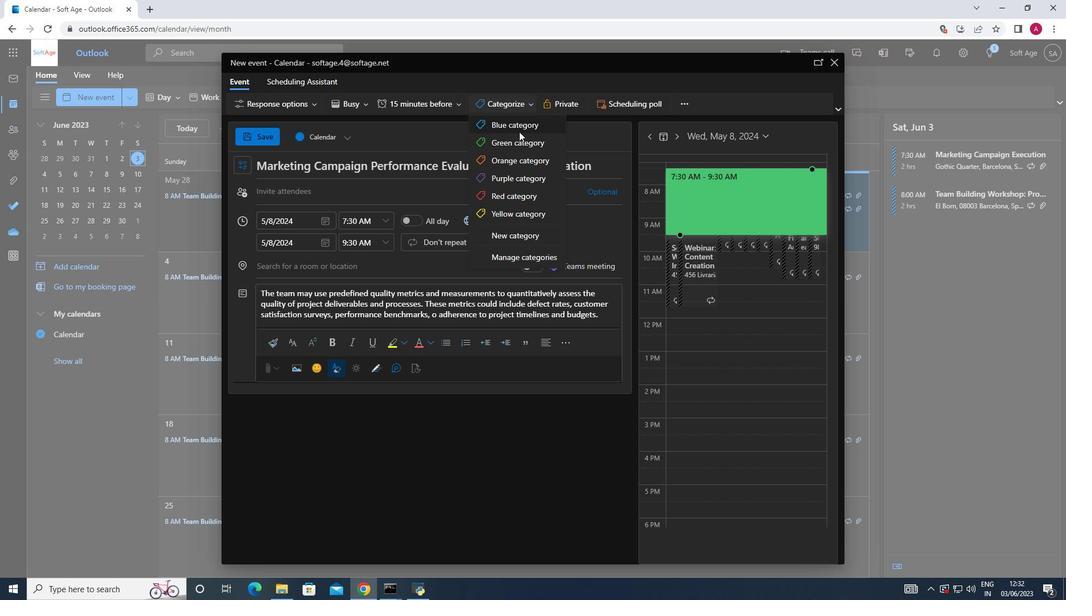 
Action: Mouse pressed left at (519, 135)
Screenshot: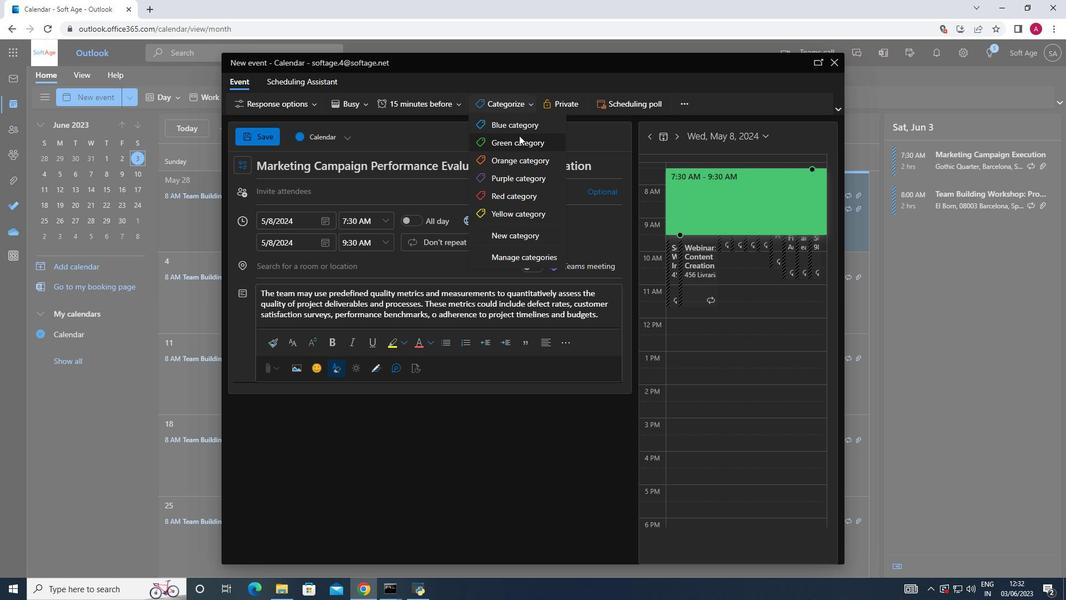 
Action: Mouse moved to (289, 258)
Screenshot: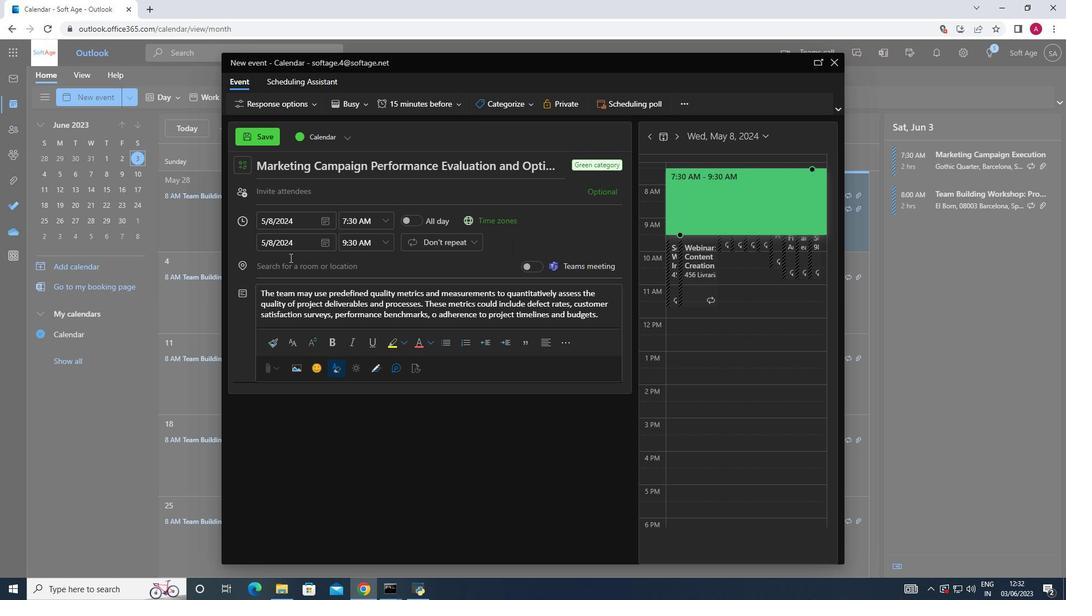
Action: Mouse pressed left at (289, 258)
Screenshot: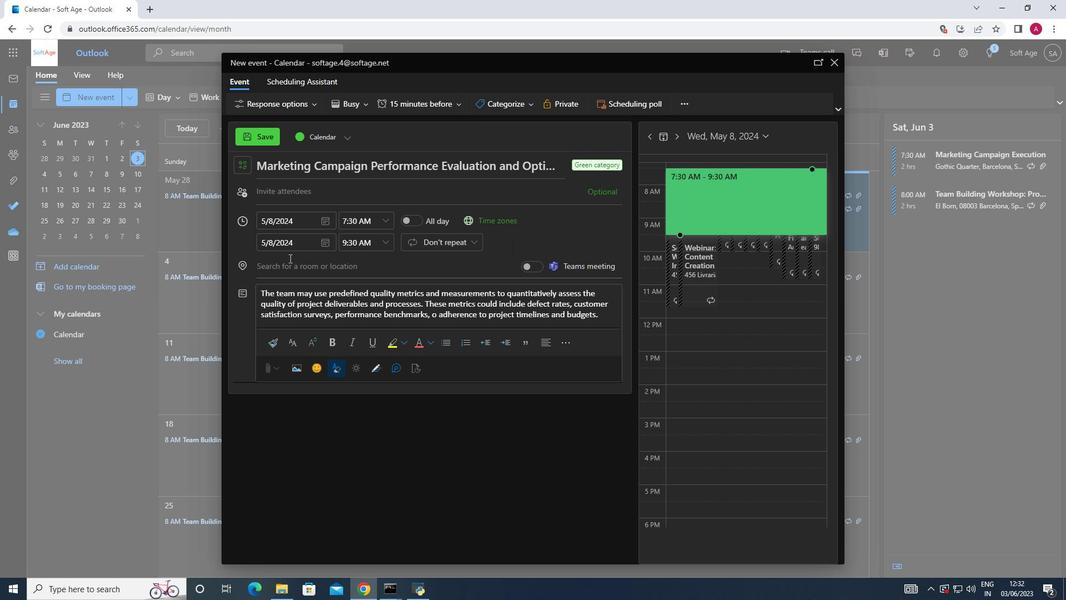
Action: Key pressed <Key.shift>Alexandria,<Key.shift><Key.shift><Key.shift><Key.shift><Key.shift><Key.shift><Key.shift><Key.shift><Key.shift>Egypt
Screenshot: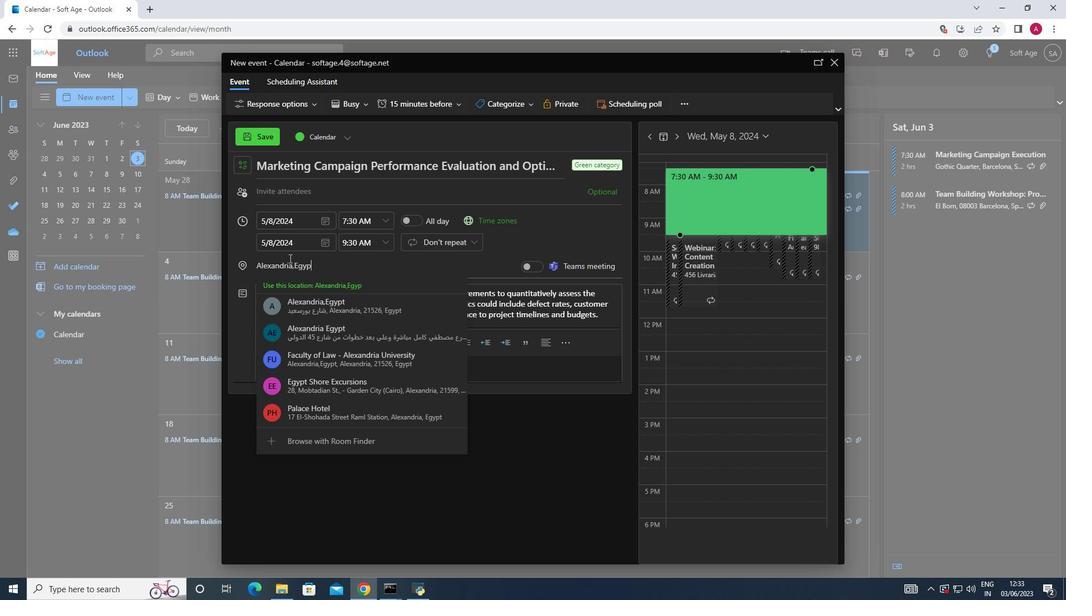 
Action: Mouse moved to (321, 279)
Screenshot: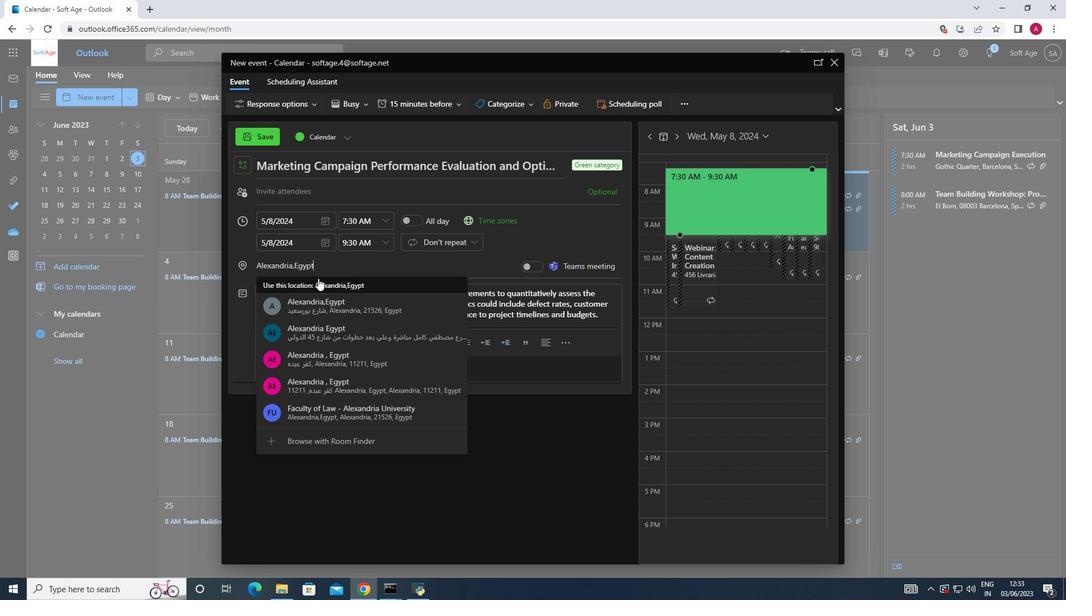
Action: Mouse pressed left at (321, 279)
Screenshot: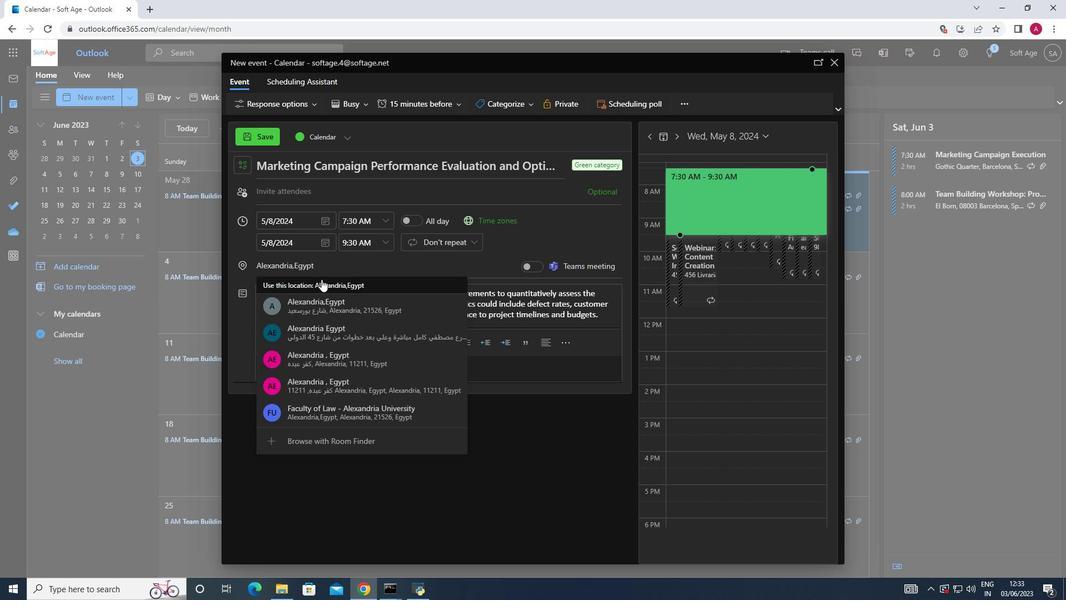 
Action: Mouse moved to (285, 191)
Screenshot: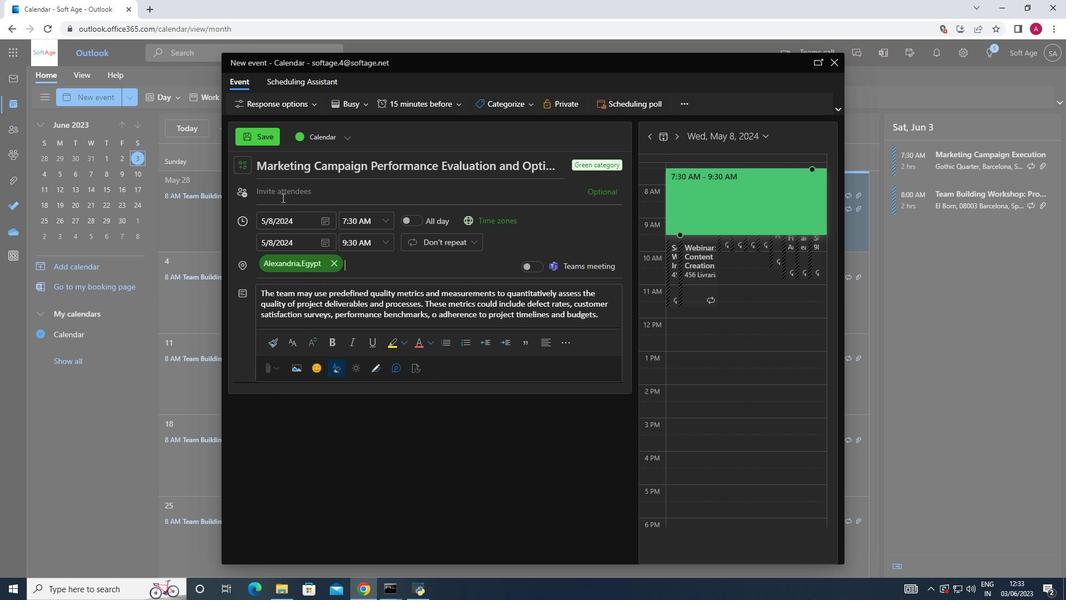 
Action: Mouse pressed left at (285, 191)
Screenshot: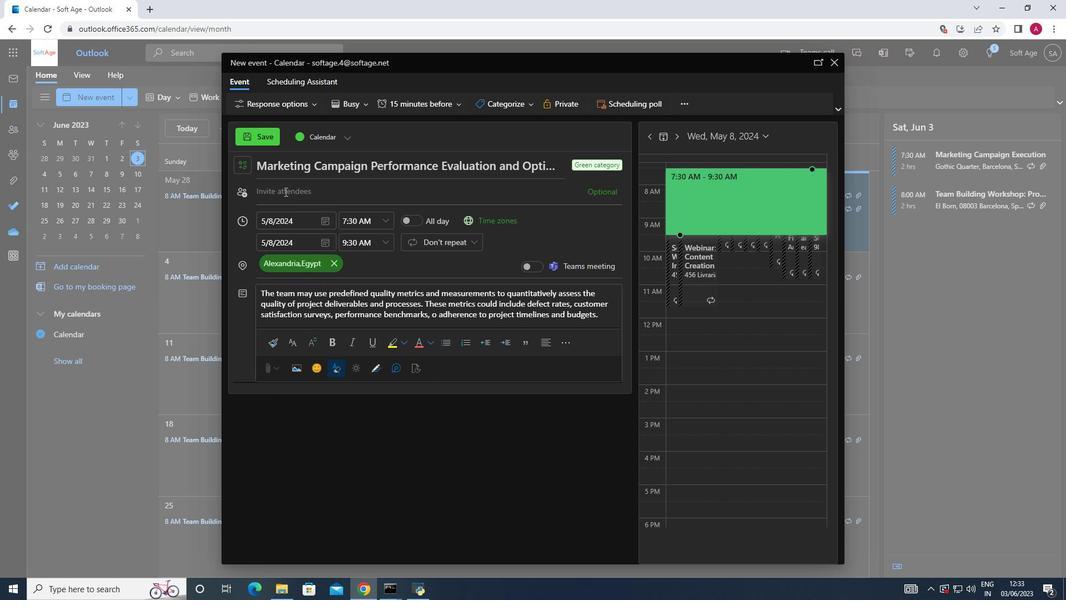 
Action: Key pressed softage.9<Key.shift>@s
Screenshot: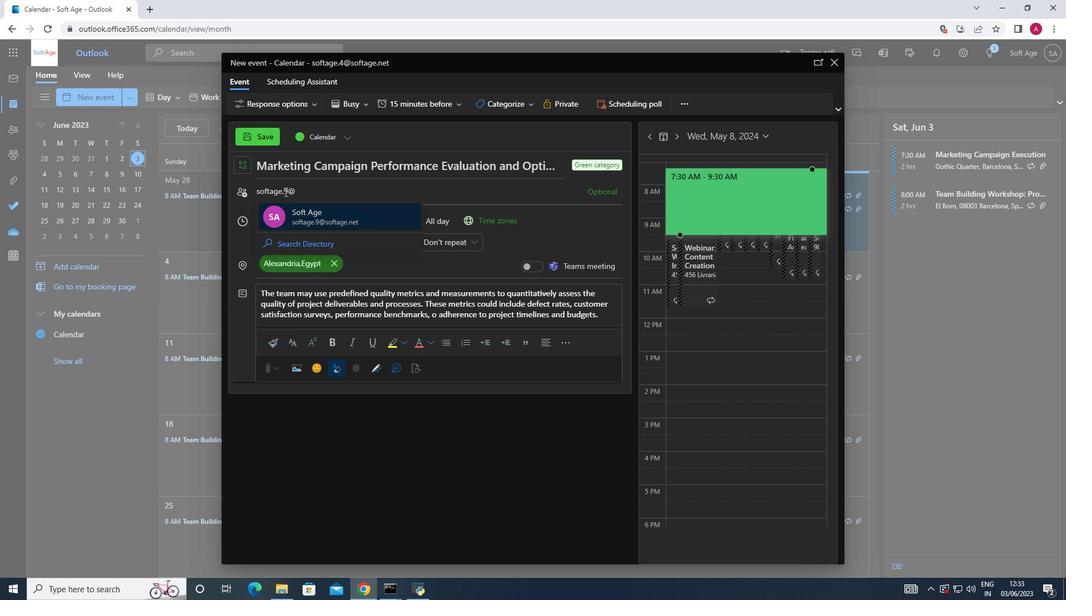 
Action: Mouse moved to (348, 216)
Screenshot: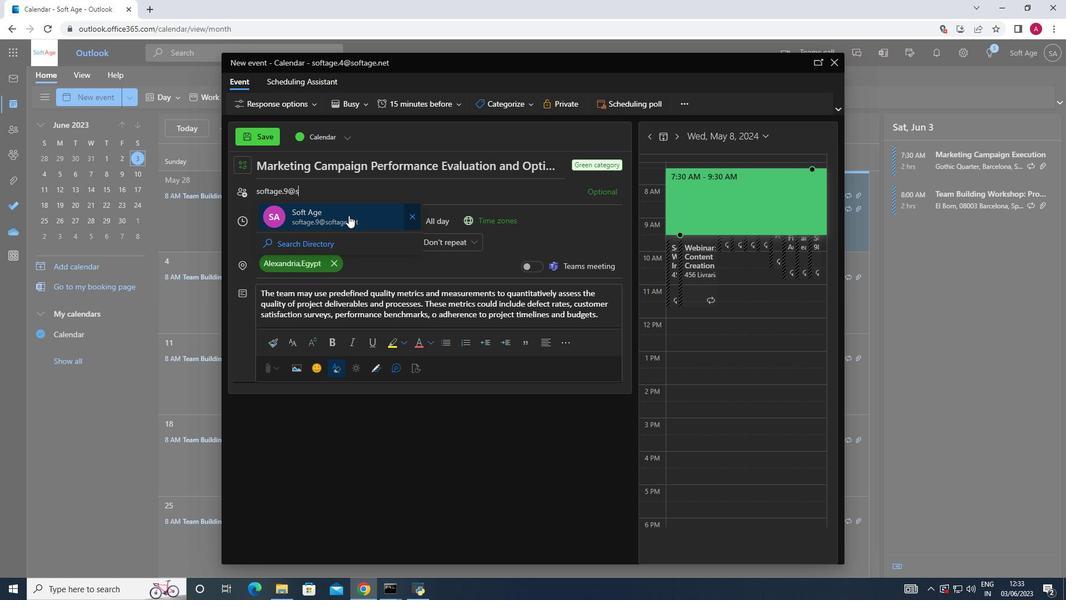
Action: Mouse pressed left at (348, 216)
Screenshot: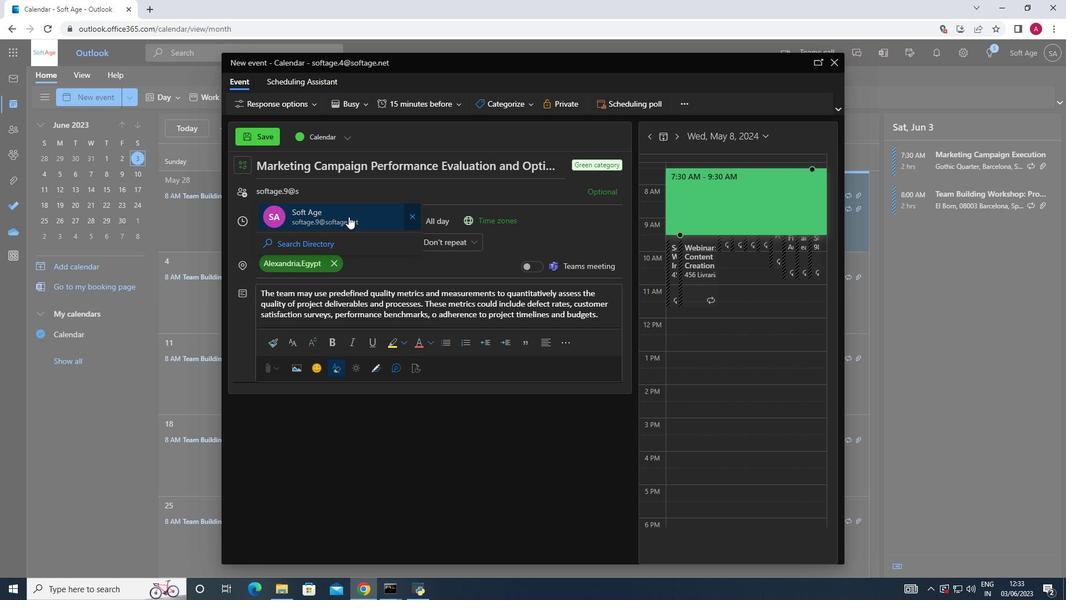 
Action: Key pressed softage.10<Key.shift>@
Screenshot: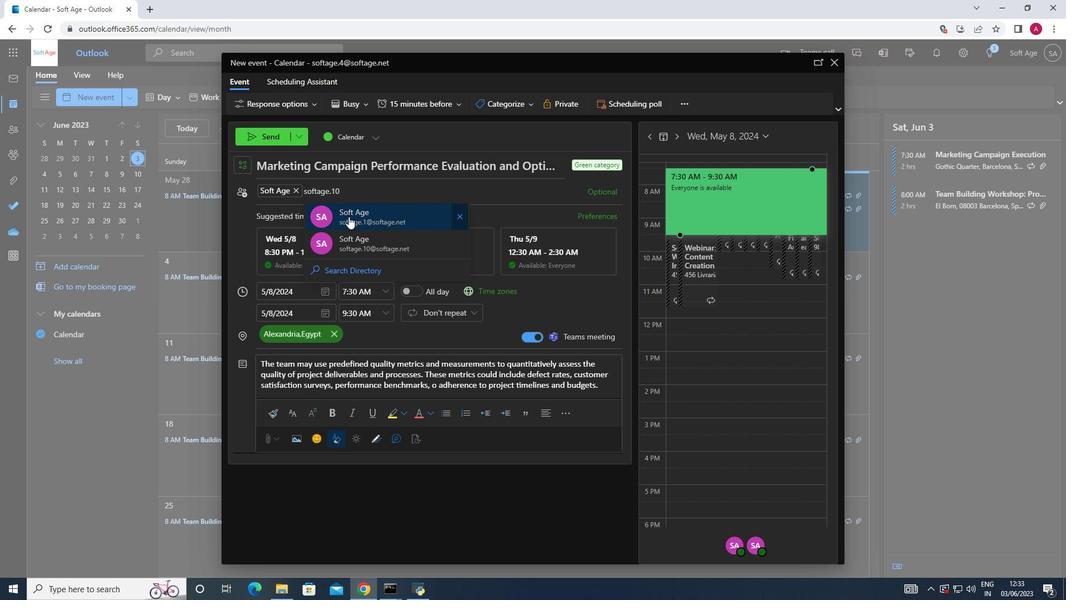 
Action: Mouse moved to (368, 245)
Screenshot: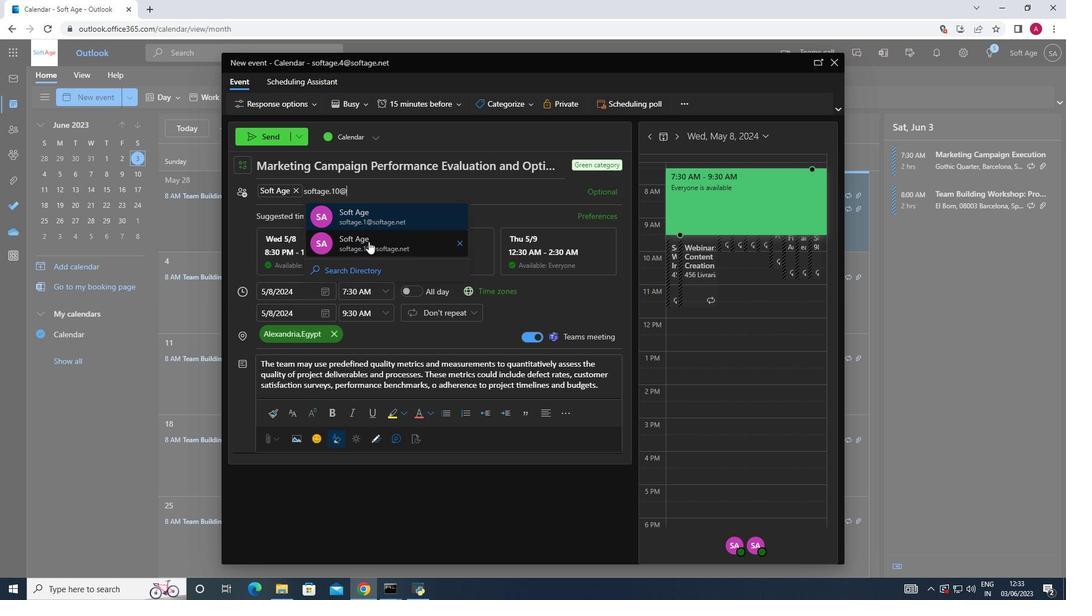 
Action: Mouse pressed left at (368, 245)
Screenshot: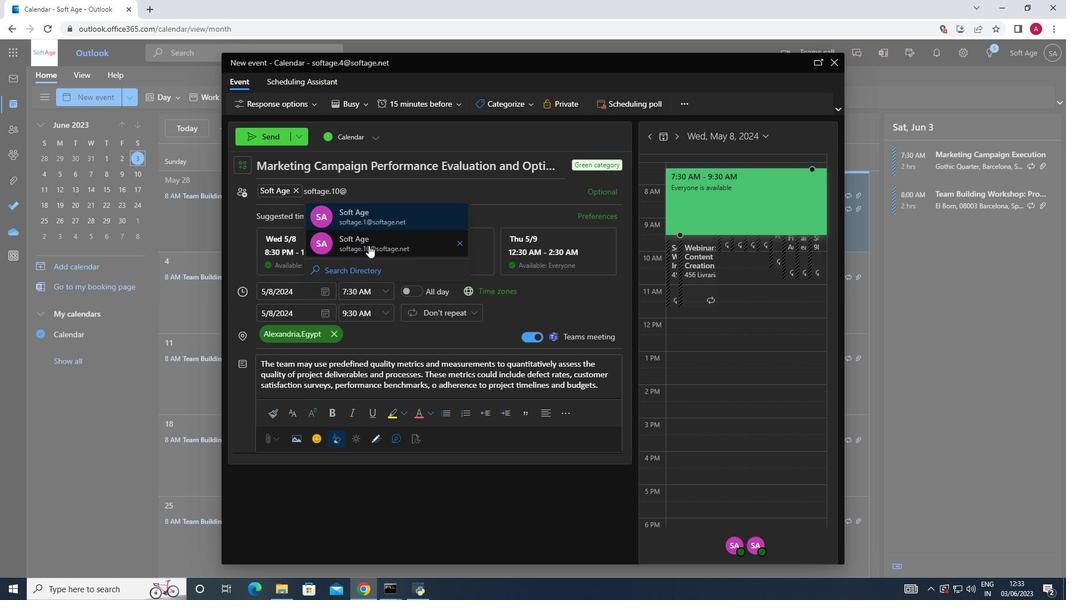 
Action: Mouse moved to (455, 103)
Screenshot: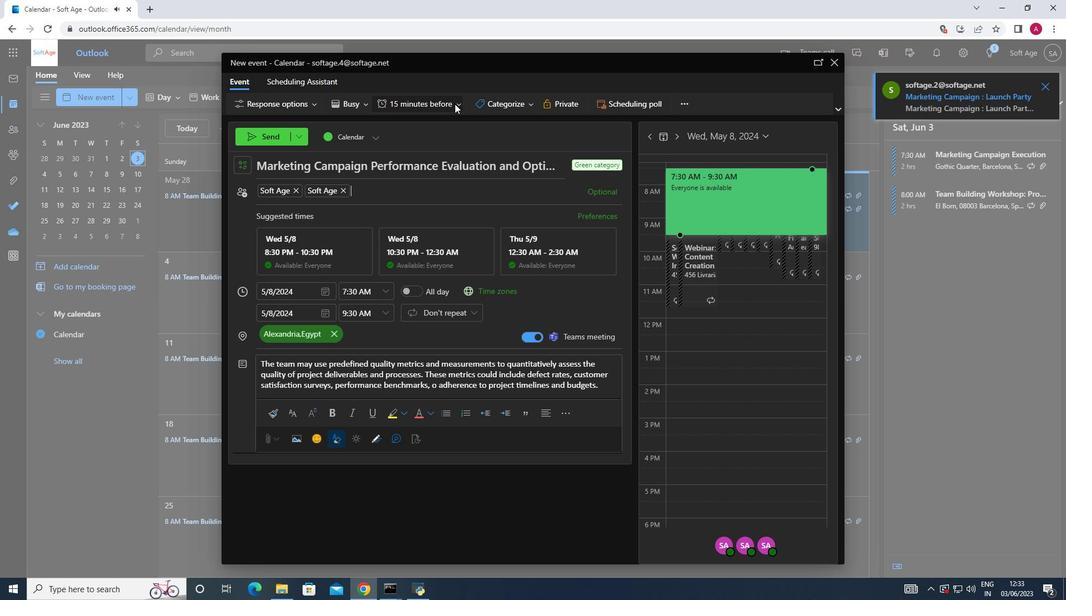
Action: Mouse pressed left at (455, 103)
Screenshot: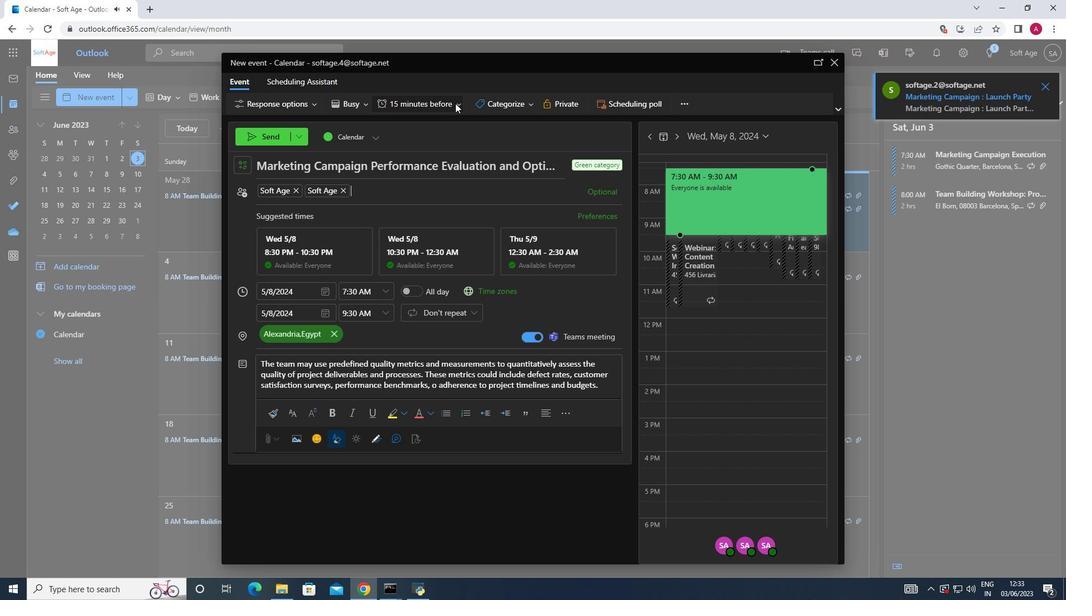 
Action: Mouse moved to (425, 225)
Screenshot: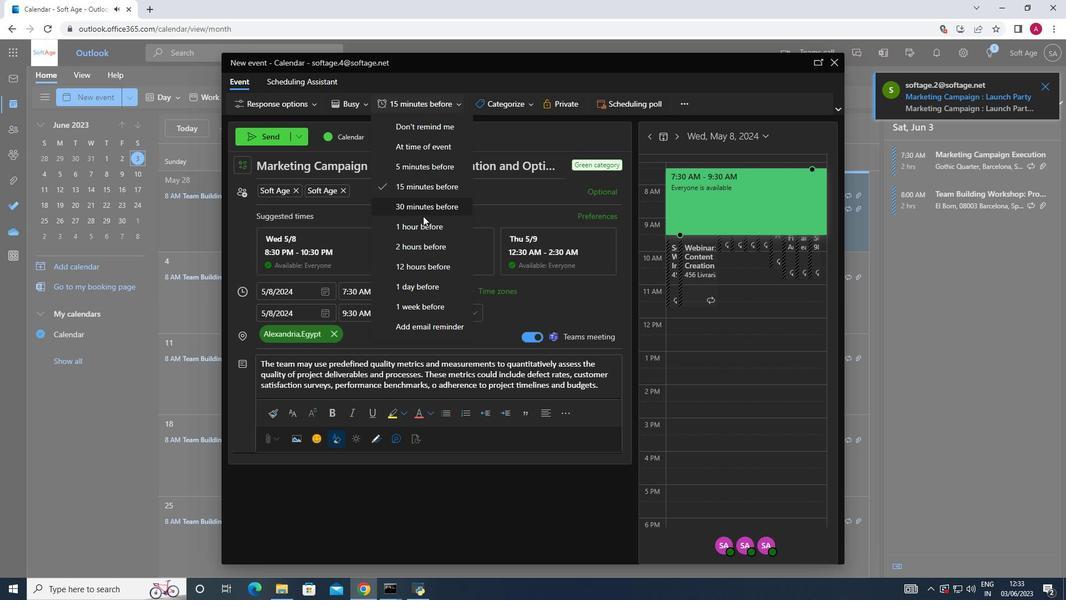 
Action: Mouse pressed left at (425, 225)
Screenshot: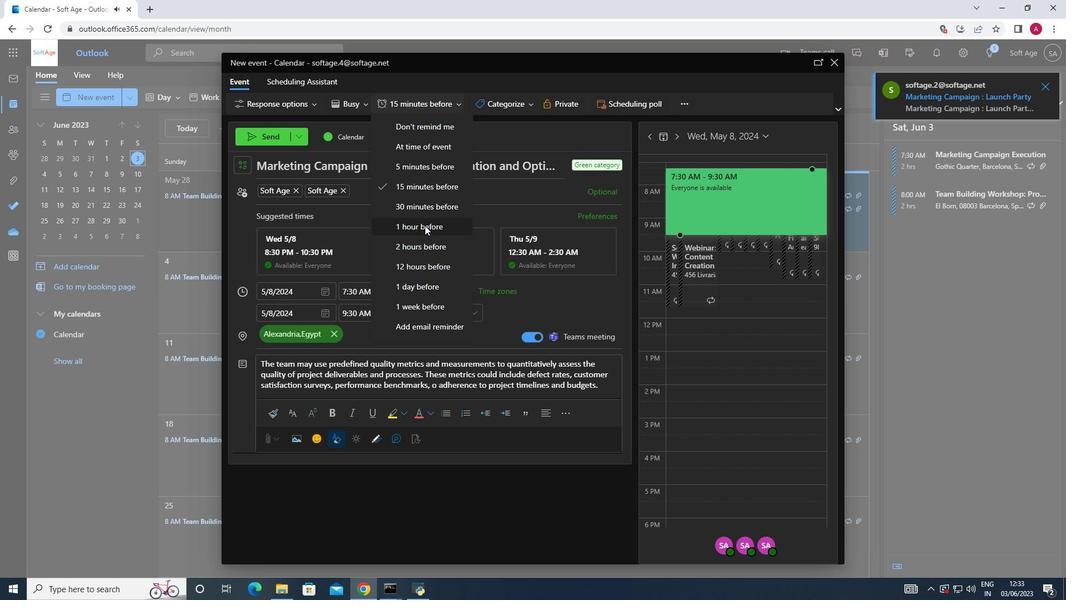 
Action: Mouse moved to (261, 142)
Screenshot: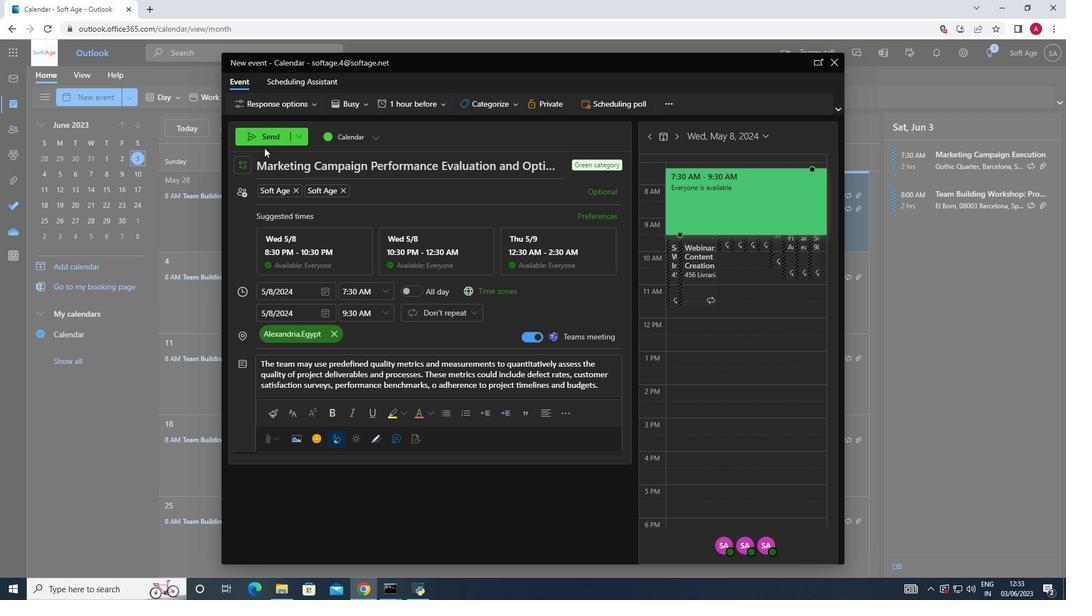 
Action: Mouse pressed left at (261, 142)
Screenshot: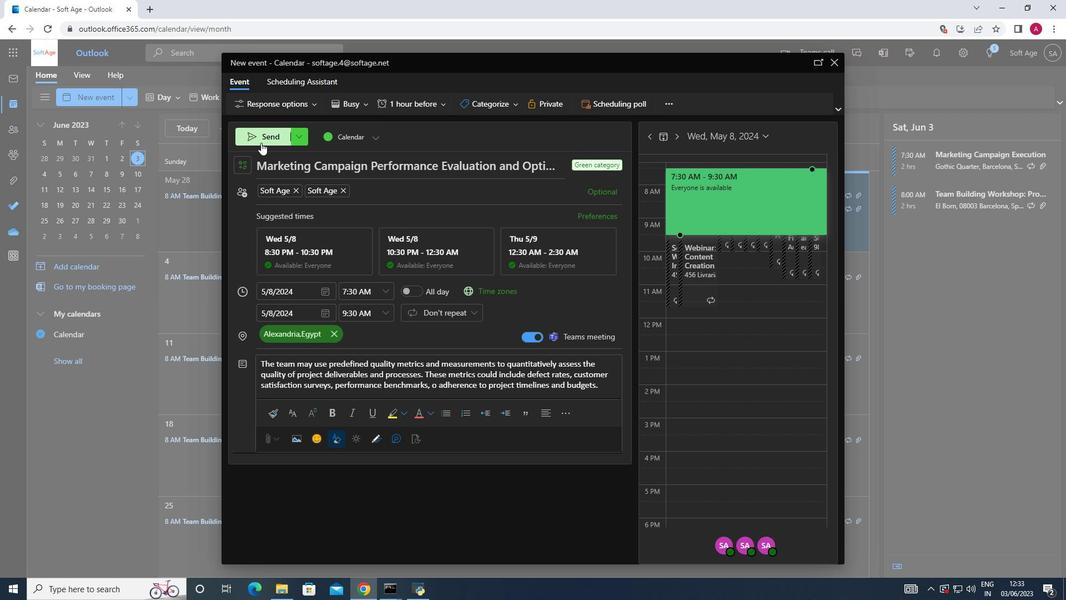 
